 Task: Look for space in Stabroek, Belgium from 8th June, 2023 to 19th June, 2023 for 1 adult in price range Rs.5000 to Rs.12000. Place can be shared room with 1  bedroom having 1 bed and 1 bathroom. Property type can be hotel. Amenities needed are: heating, . Booking option can be shelf check-in. Required host language is English.
Action: Mouse moved to (432, 115)
Screenshot: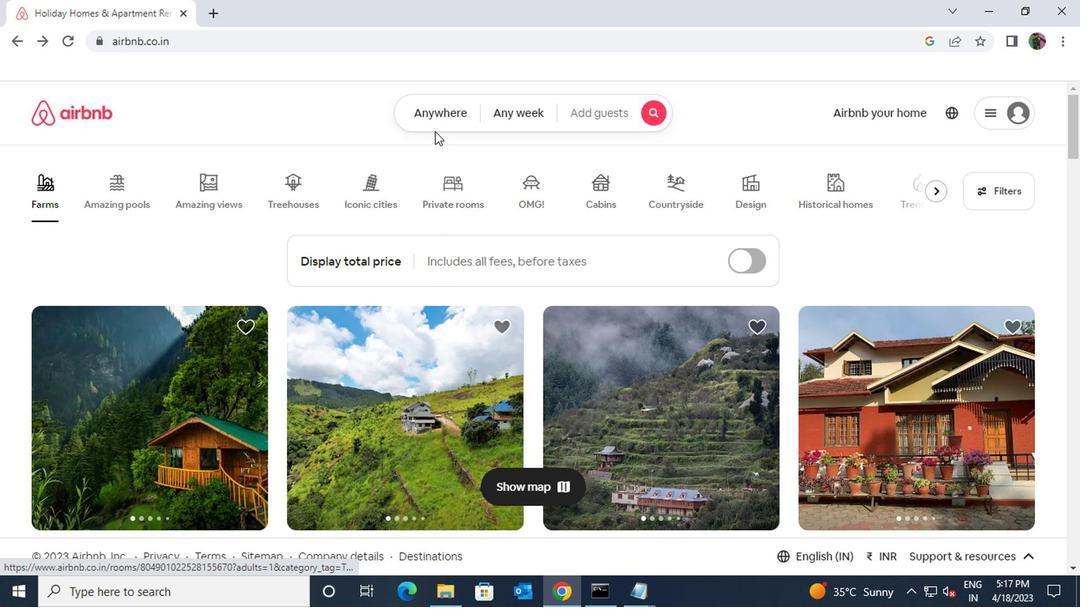 
Action: Mouse pressed left at (432, 115)
Screenshot: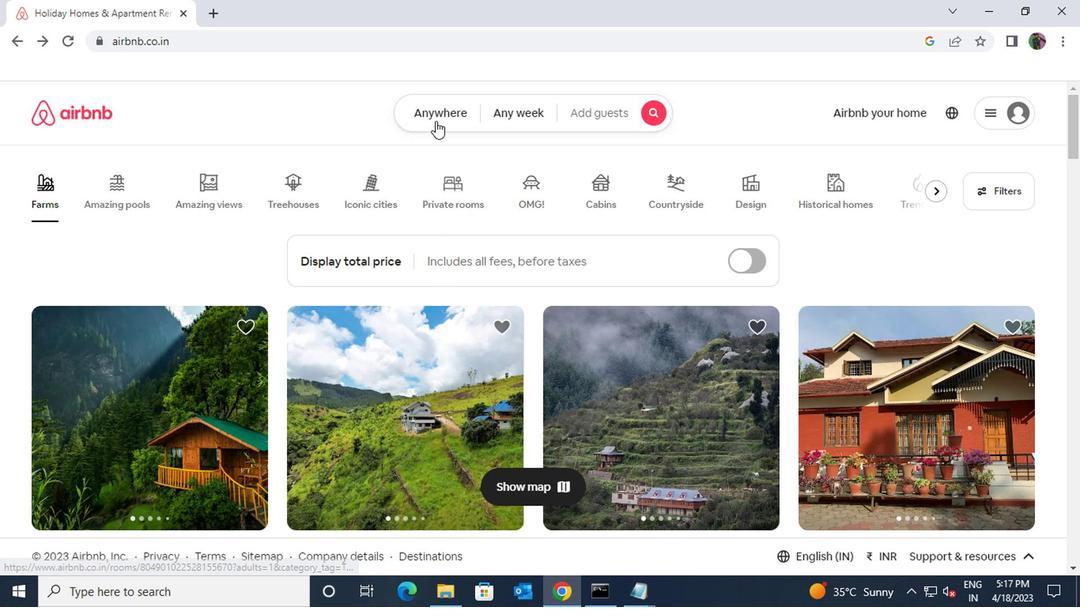 
Action: Mouse moved to (375, 171)
Screenshot: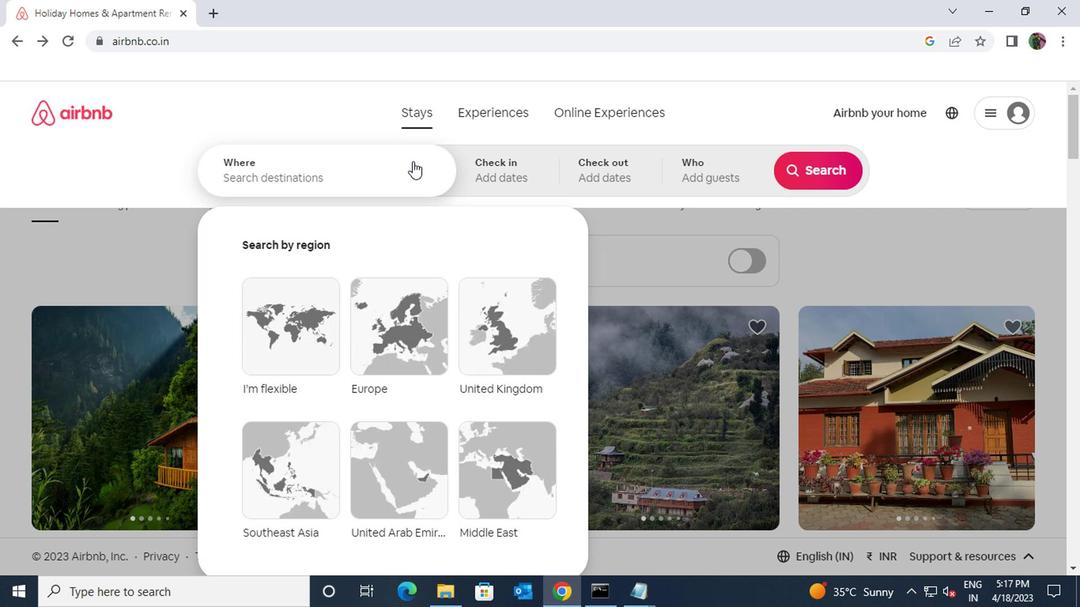 
Action: Mouse pressed left at (375, 171)
Screenshot: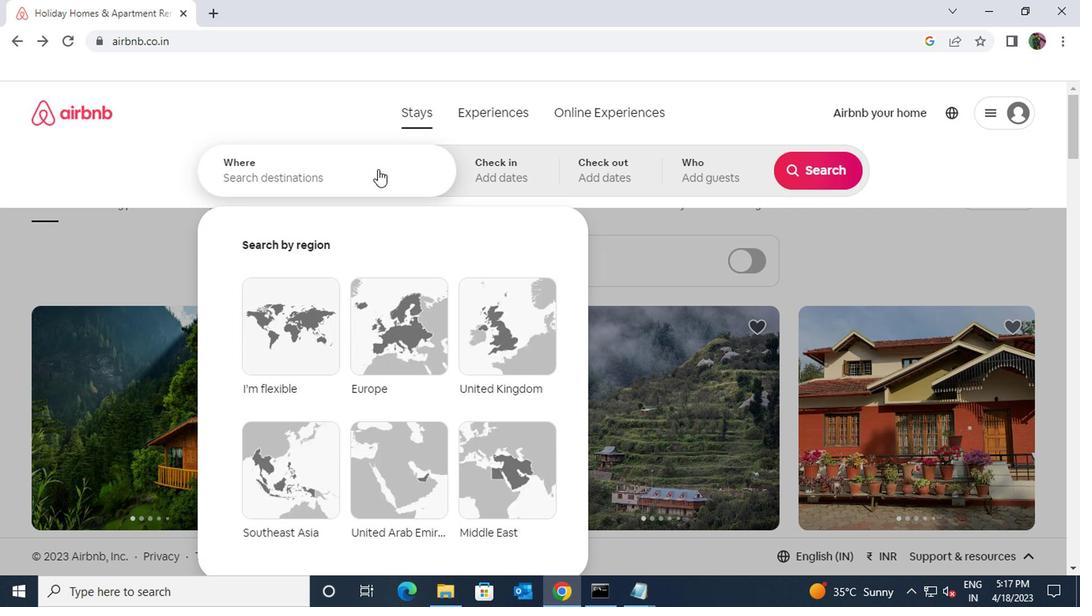 
Action: Key pressed starbroke<Key.space>bel
Screenshot: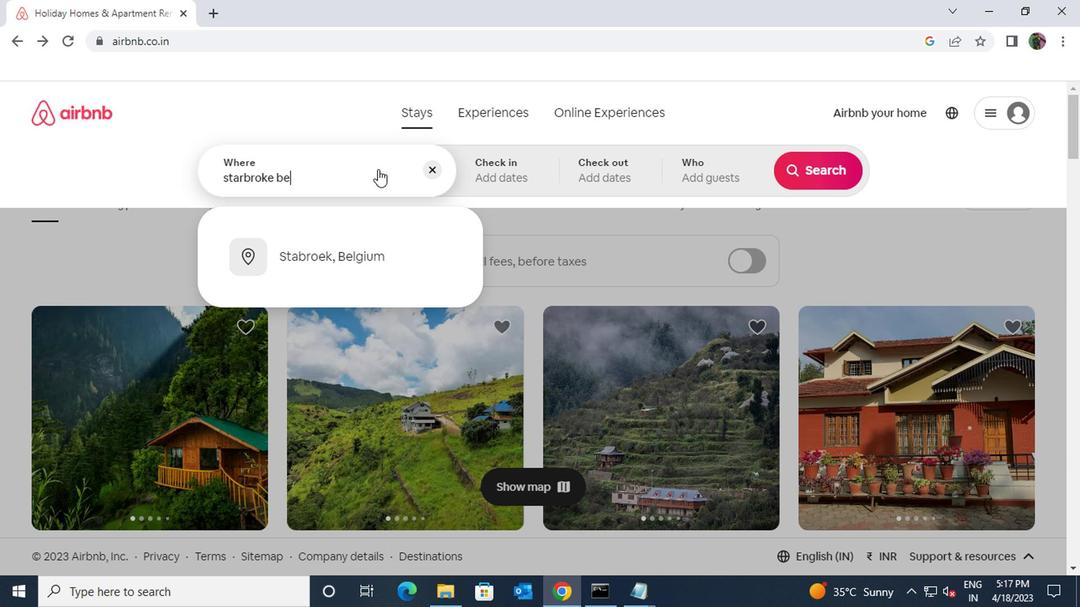 
Action: Mouse moved to (351, 249)
Screenshot: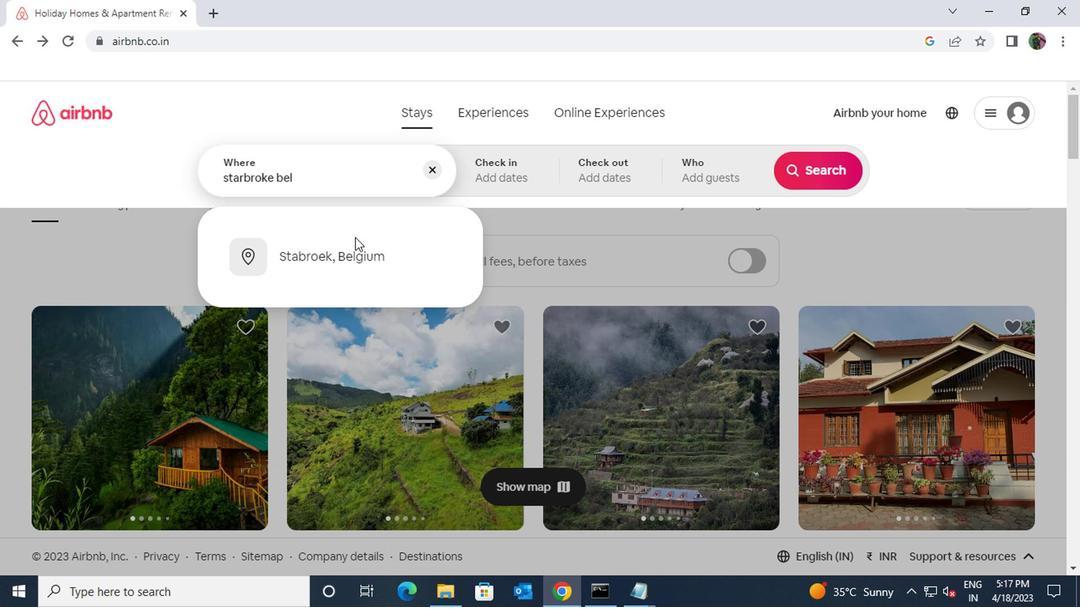 
Action: Mouse pressed left at (351, 249)
Screenshot: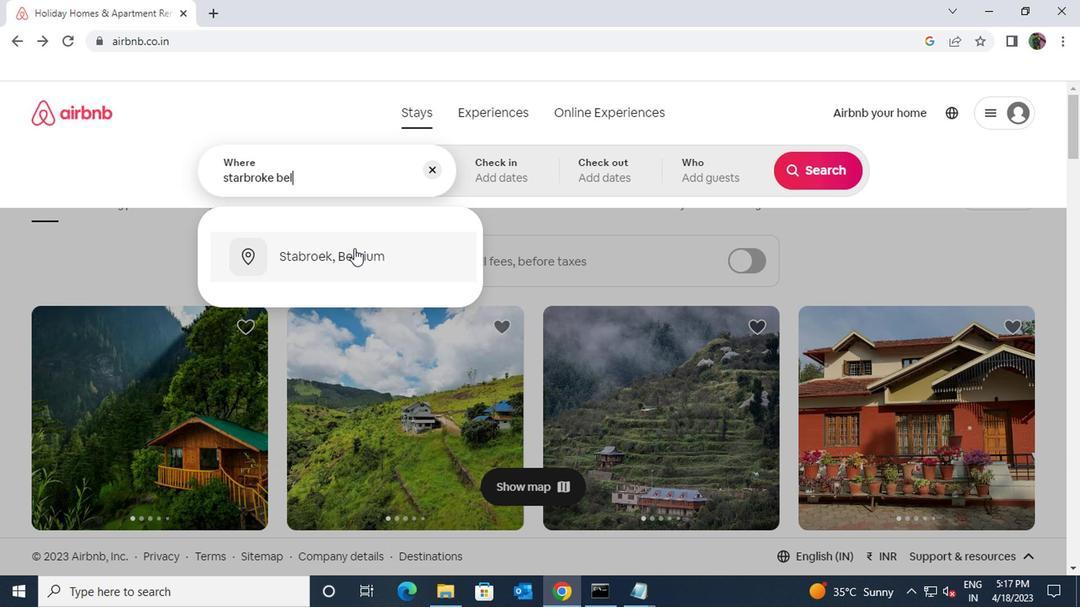 
Action: Mouse moved to (796, 298)
Screenshot: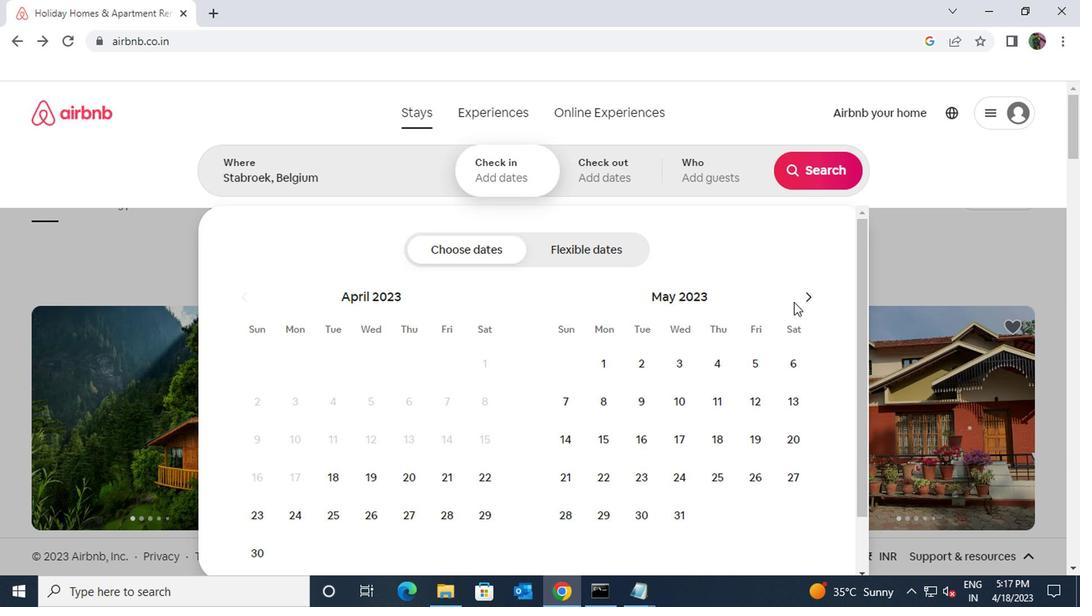 
Action: Mouse pressed left at (796, 298)
Screenshot: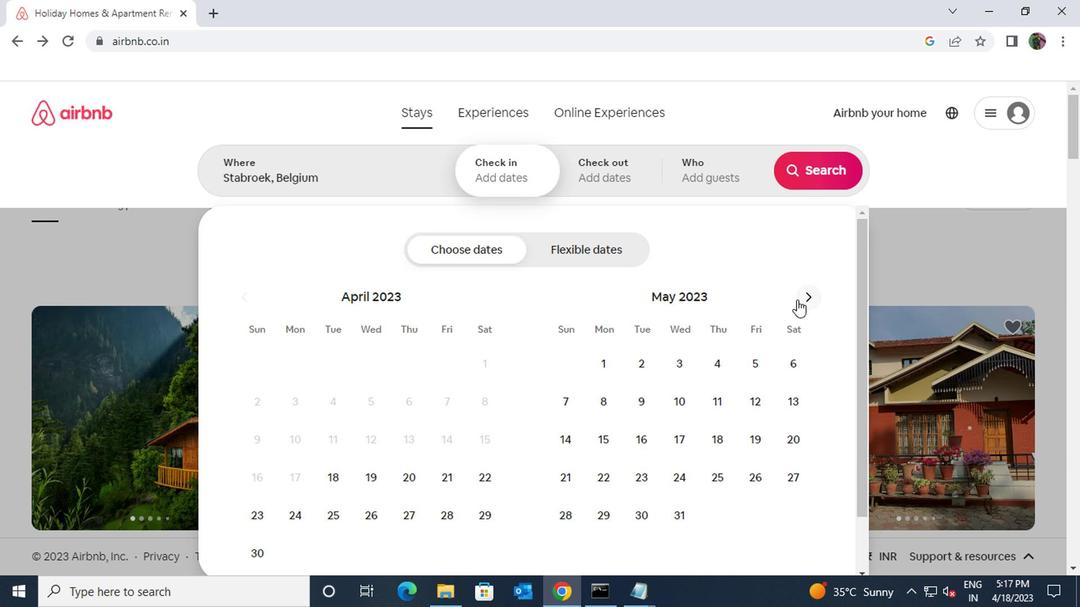 
Action: Mouse moved to (716, 391)
Screenshot: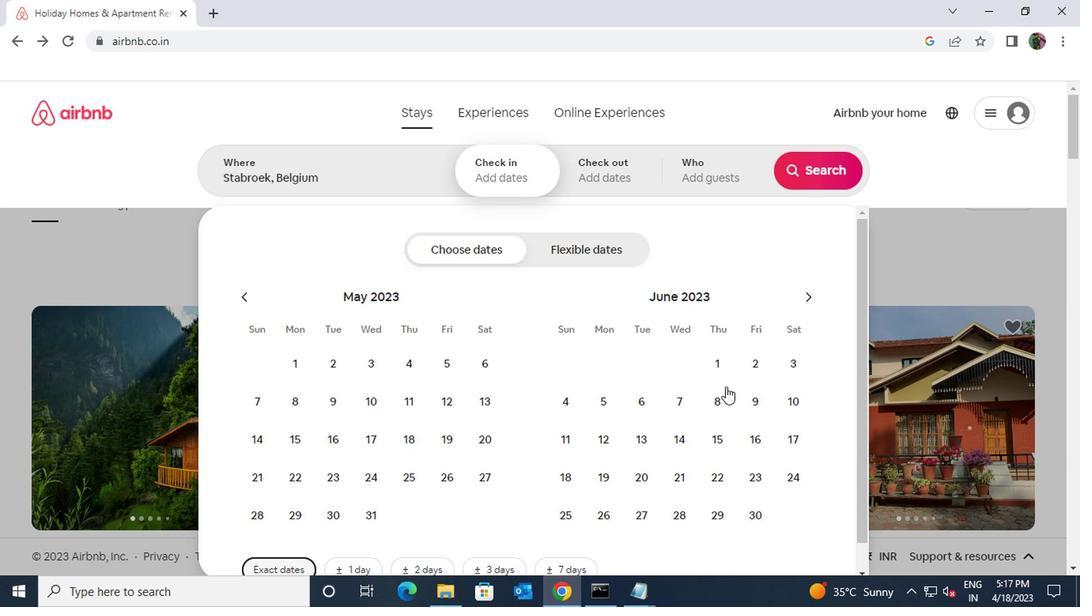 
Action: Mouse pressed left at (716, 391)
Screenshot: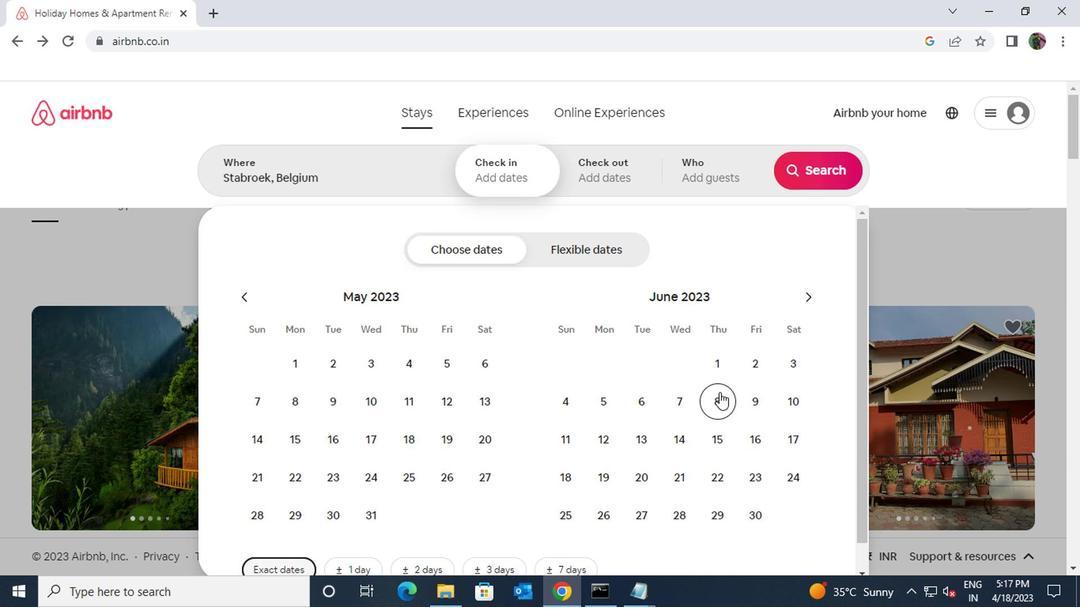 
Action: Mouse moved to (607, 464)
Screenshot: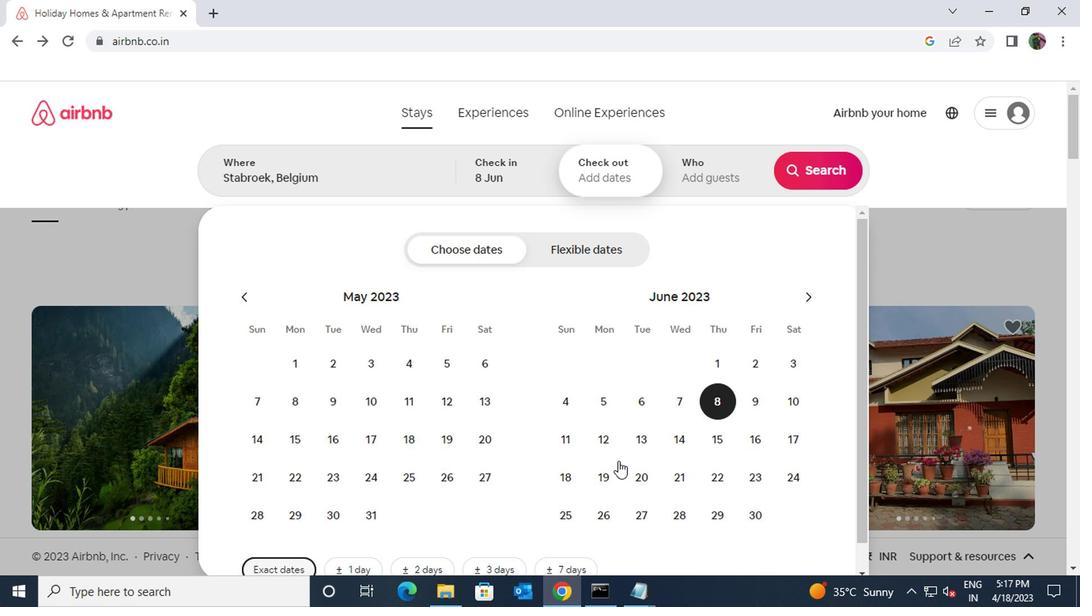 
Action: Mouse pressed left at (607, 464)
Screenshot: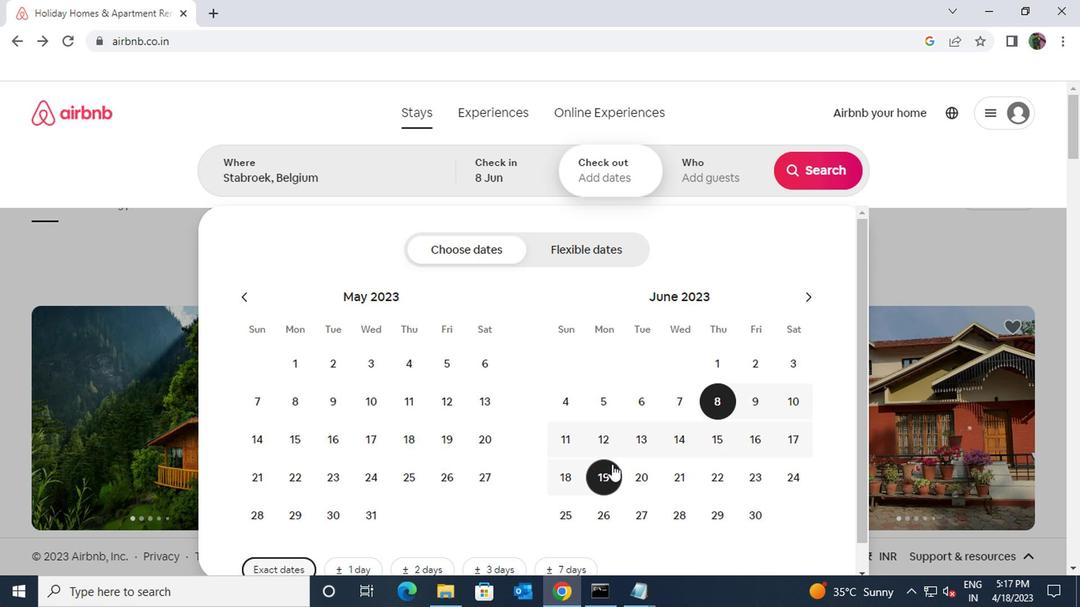 
Action: Mouse moved to (692, 168)
Screenshot: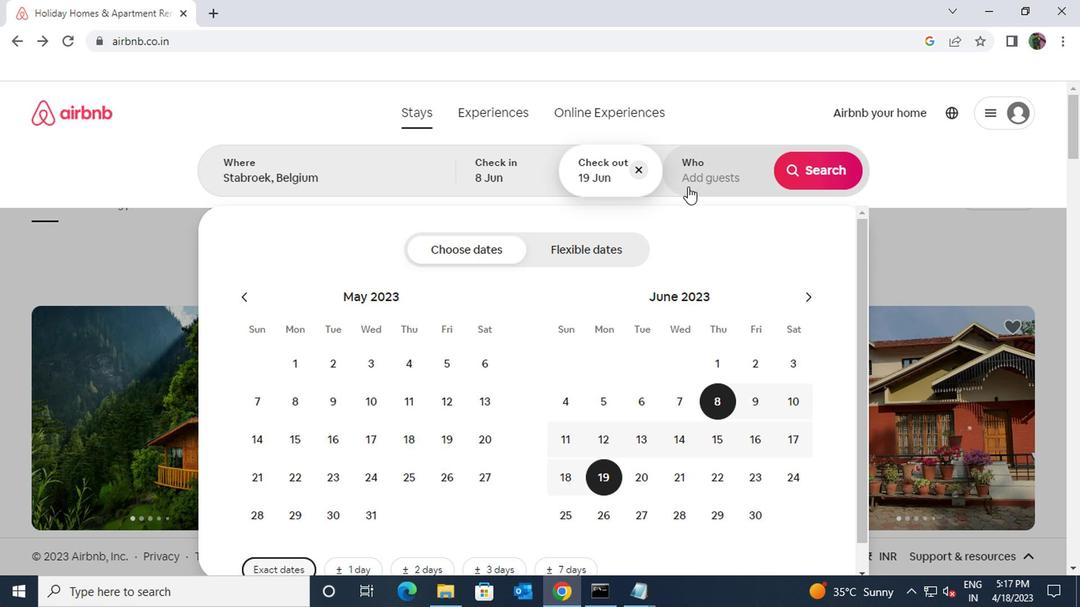 
Action: Mouse pressed left at (692, 168)
Screenshot: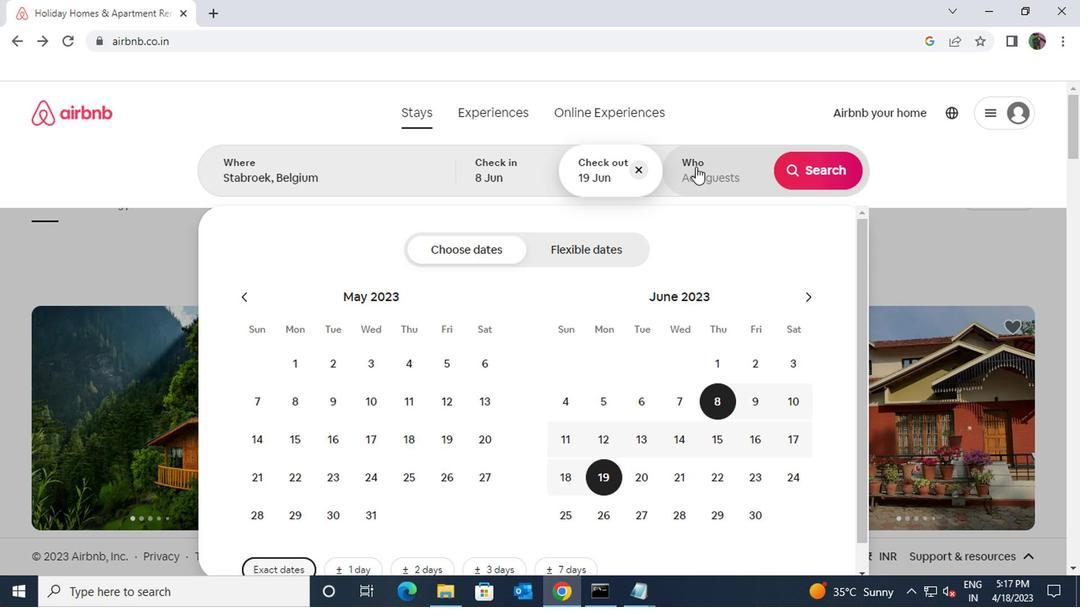 
Action: Mouse moved to (807, 255)
Screenshot: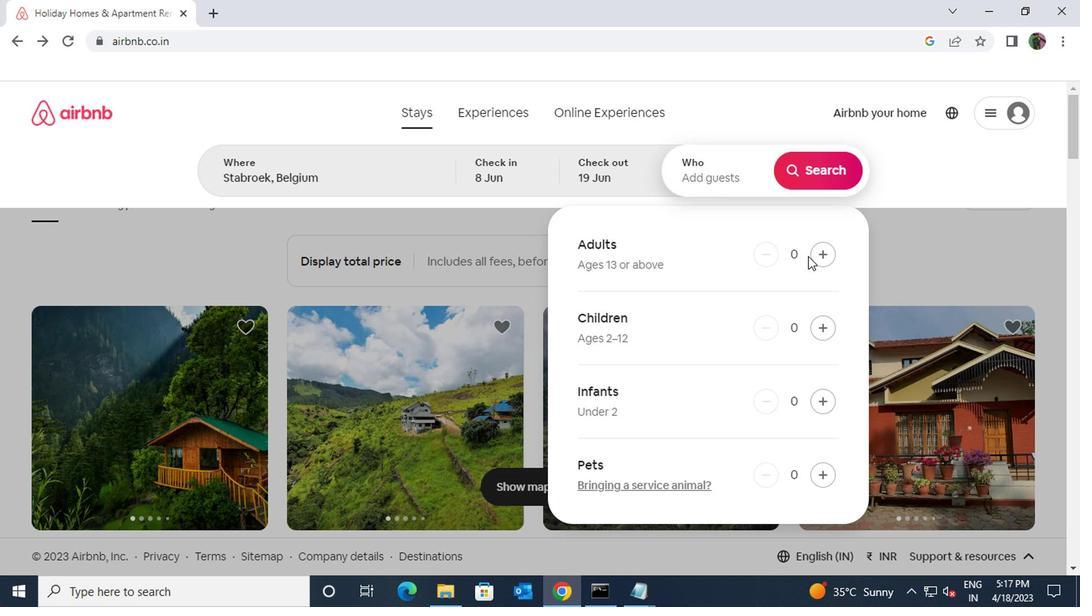 
Action: Mouse pressed left at (807, 255)
Screenshot: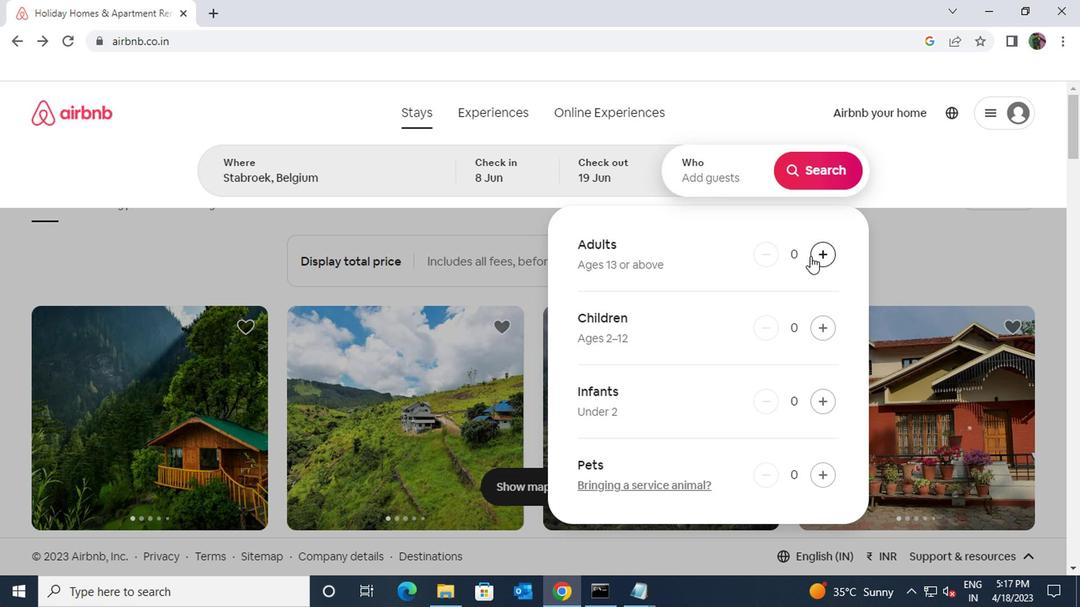 
Action: Mouse moved to (814, 172)
Screenshot: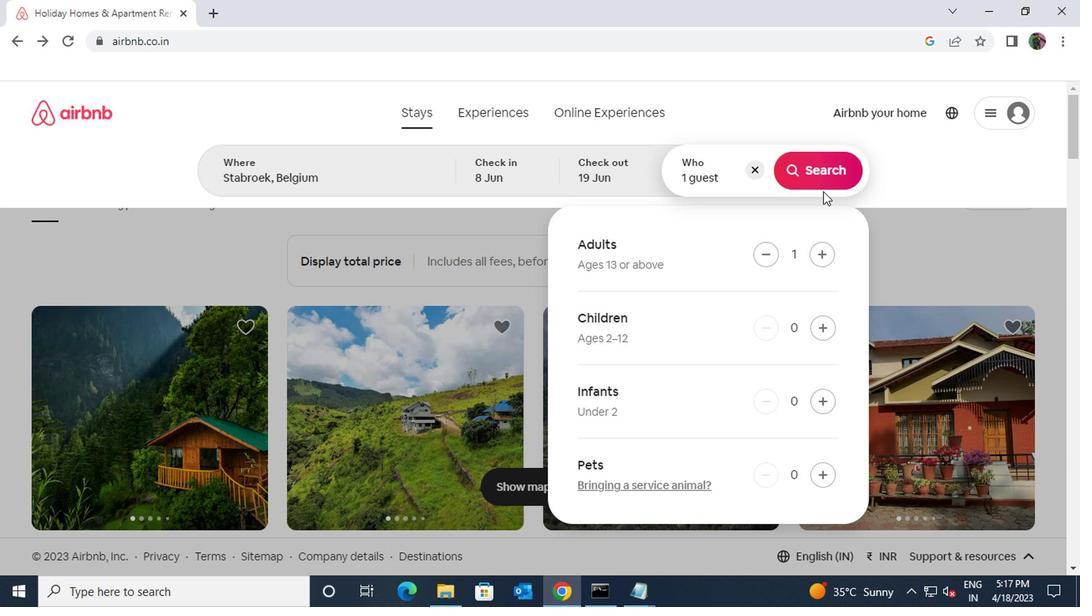 
Action: Mouse pressed left at (814, 172)
Screenshot: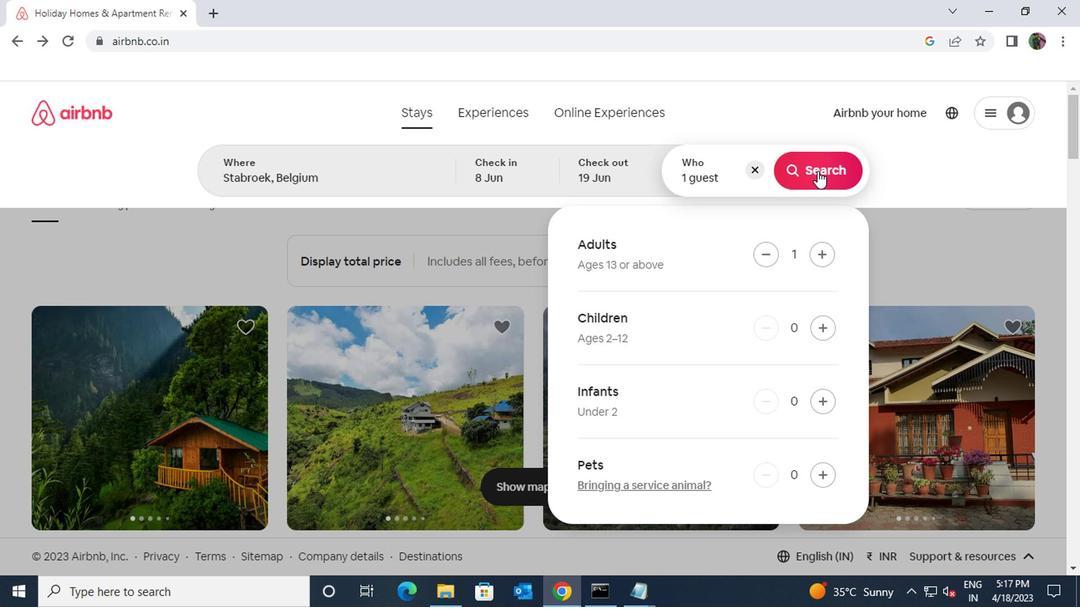 
Action: Mouse moved to (987, 175)
Screenshot: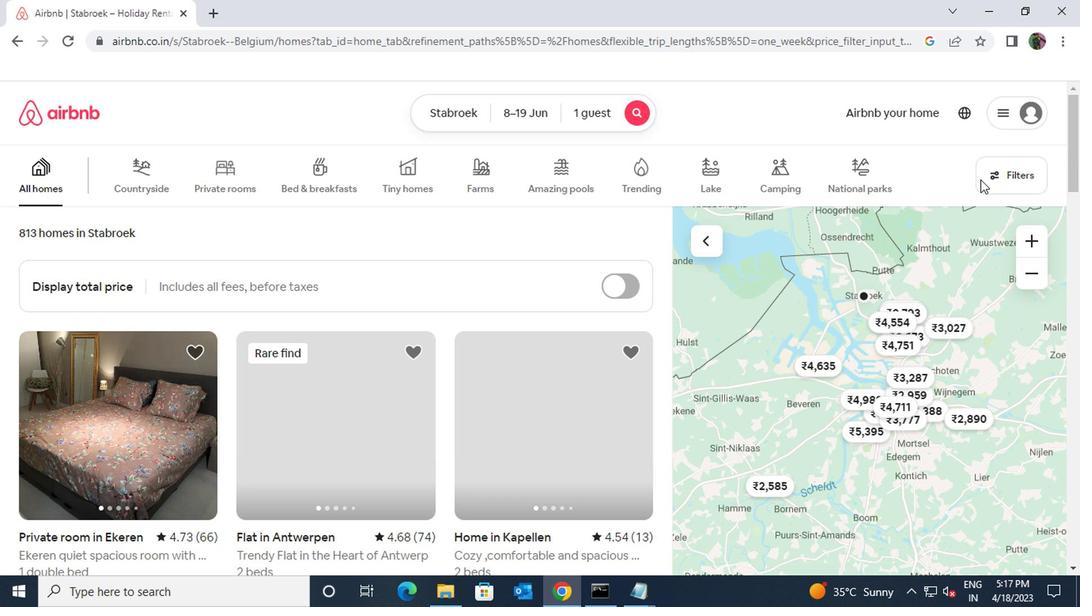 
Action: Mouse pressed left at (987, 175)
Screenshot: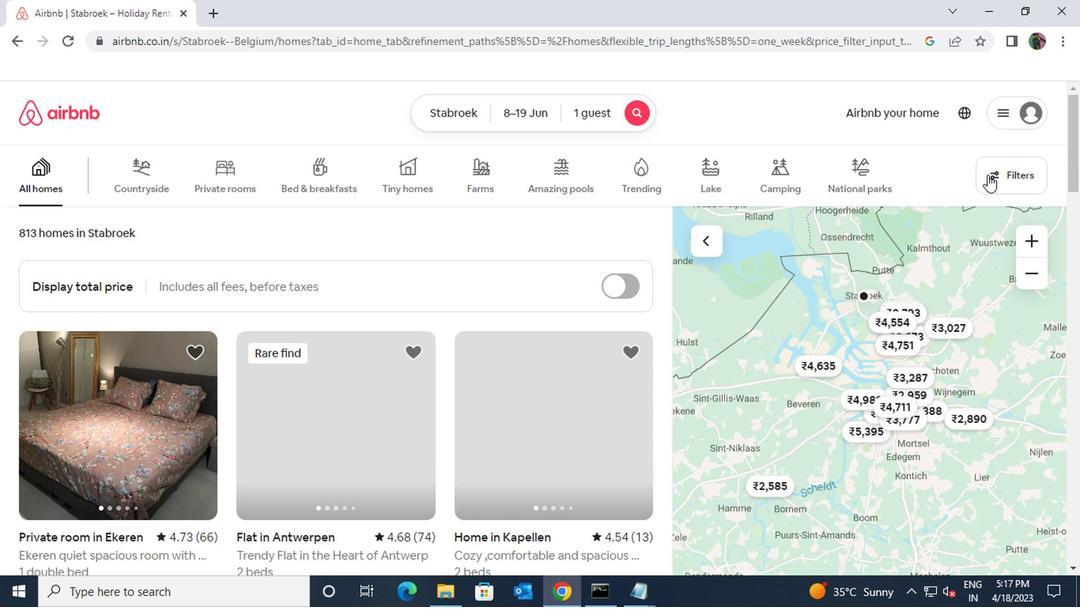 
Action: Mouse moved to (343, 371)
Screenshot: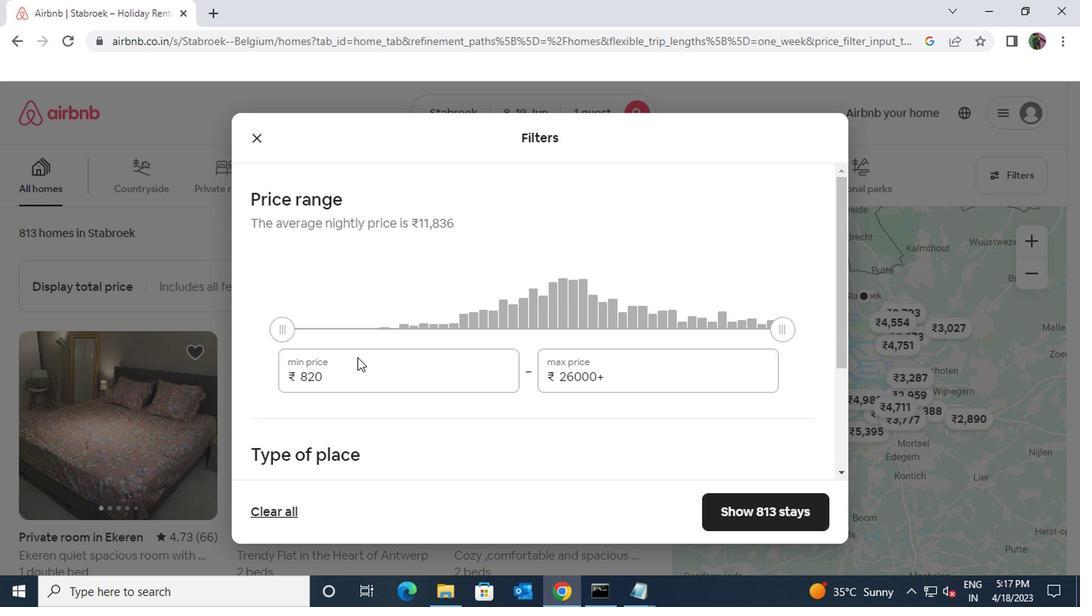 
Action: Mouse pressed left at (343, 371)
Screenshot: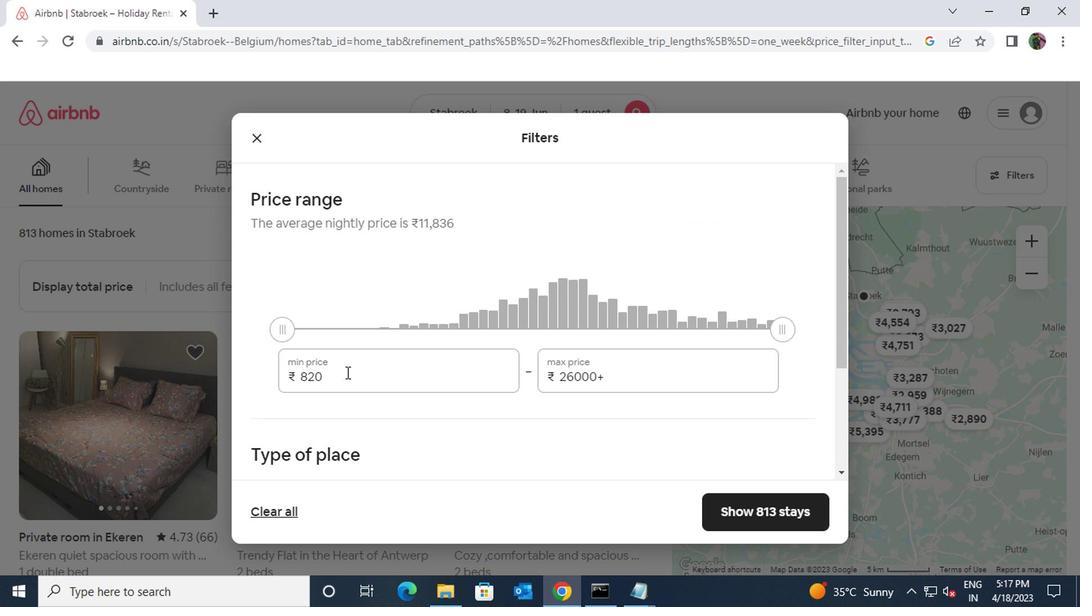 
Action: Mouse moved to (277, 379)
Screenshot: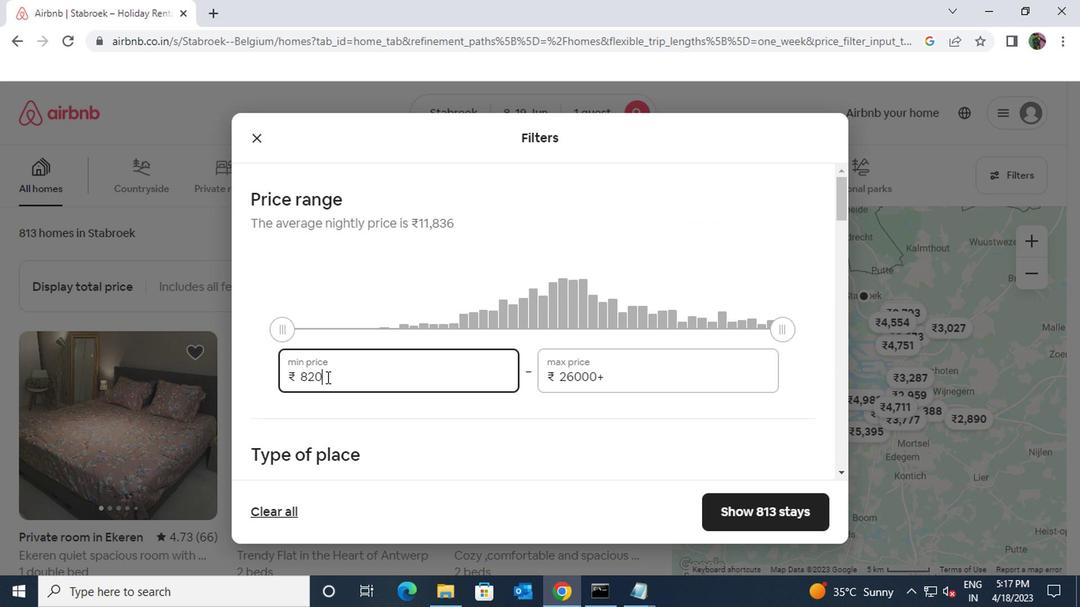 
Action: Key pressed 5000
Screenshot: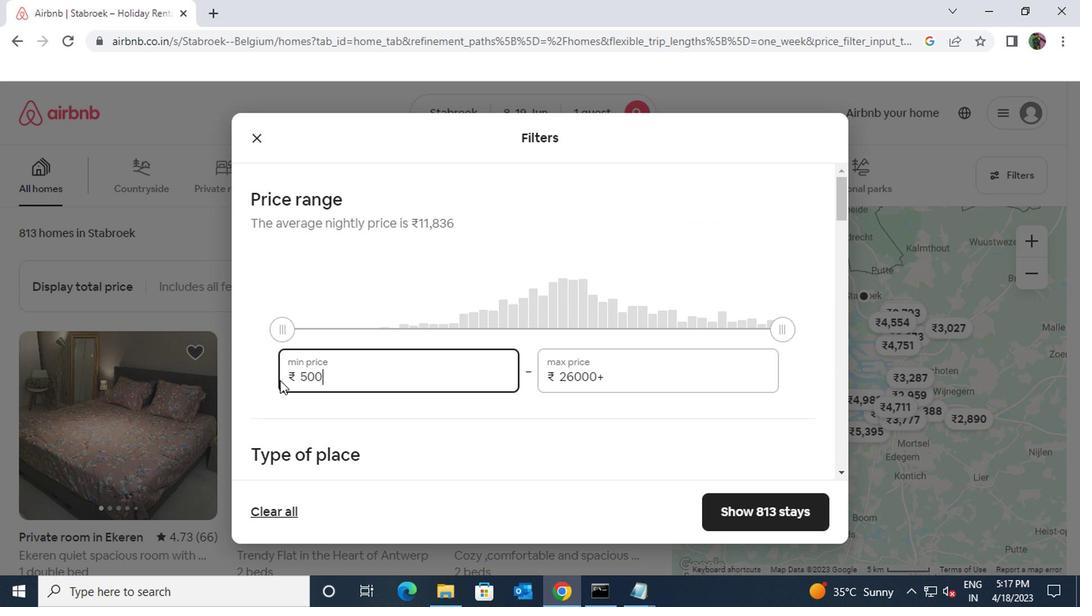 
Action: Mouse moved to (626, 374)
Screenshot: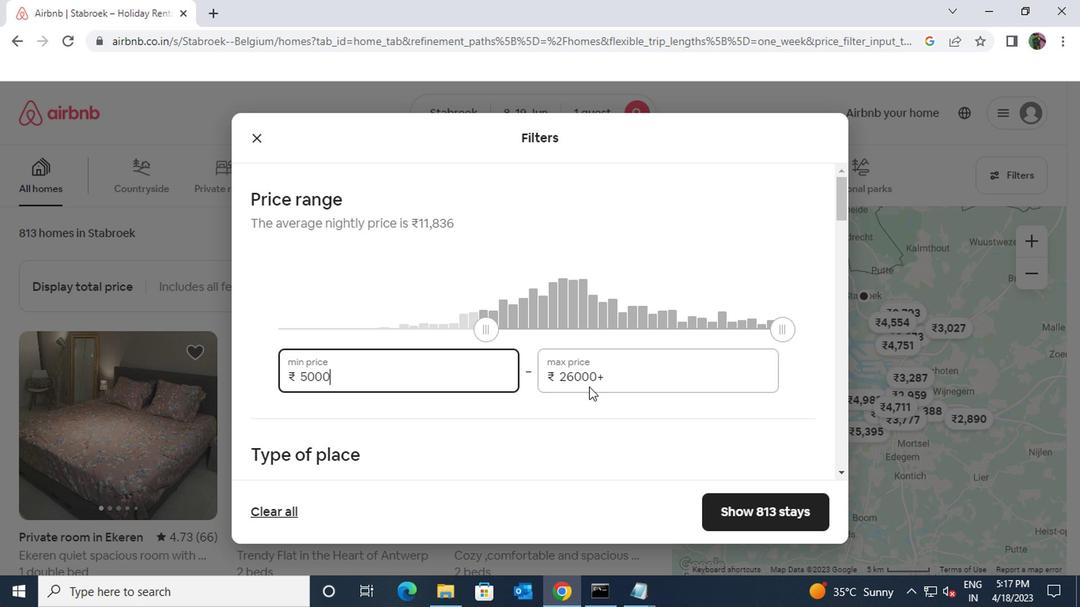 
Action: Mouse pressed left at (626, 374)
Screenshot: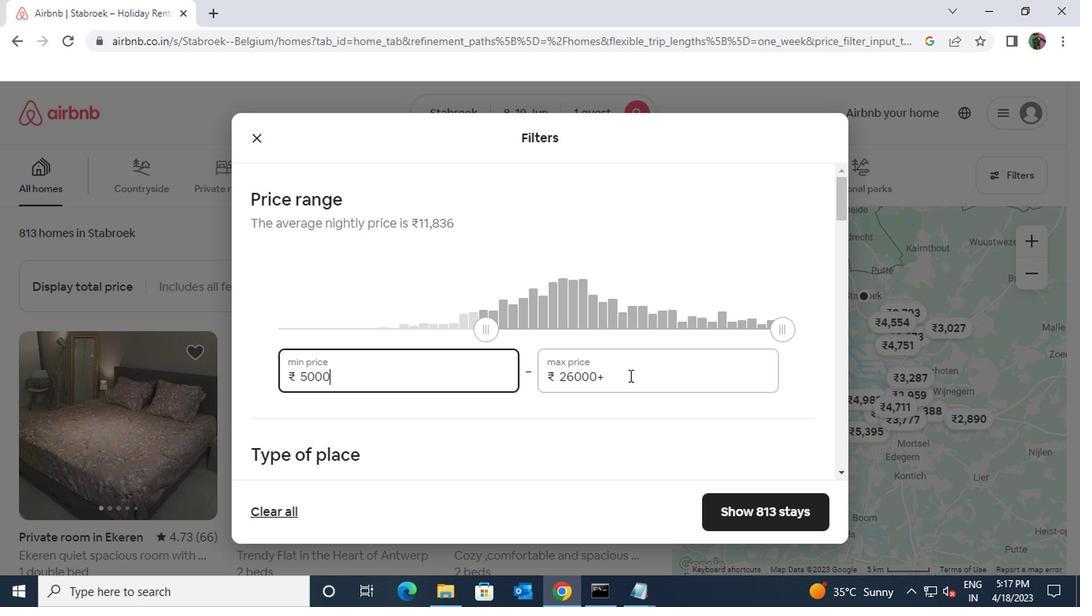 
Action: Mouse moved to (544, 375)
Screenshot: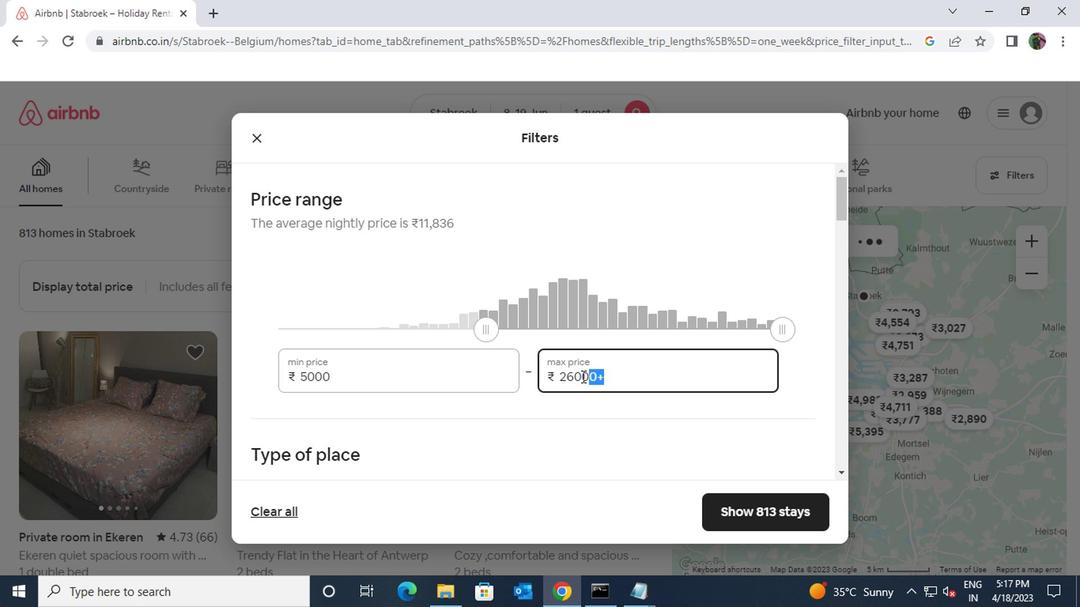 
Action: Key pressed 12000
Screenshot: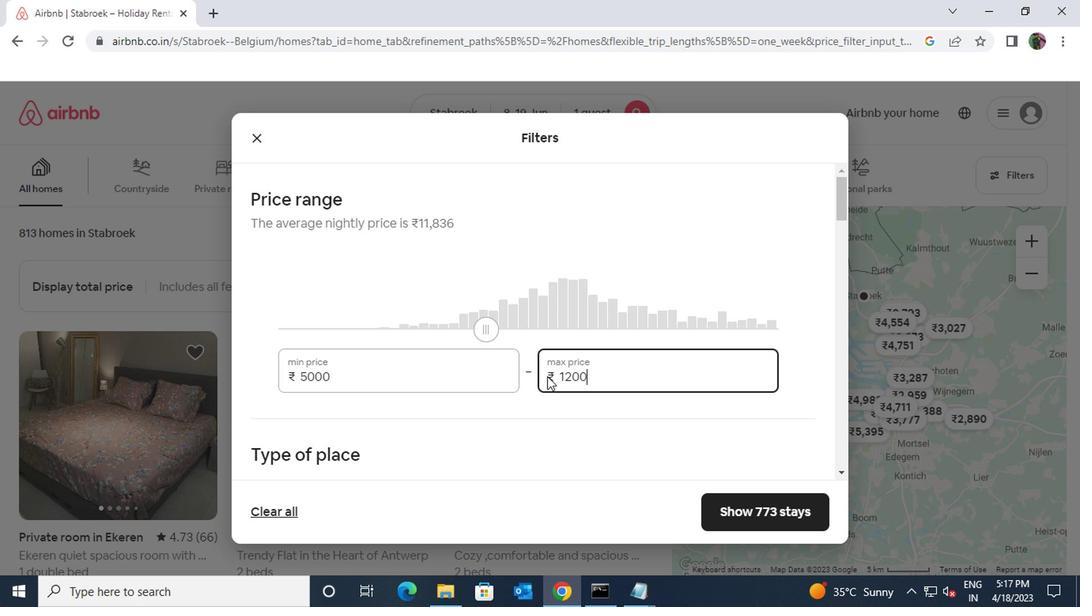 
Action: Mouse moved to (558, 383)
Screenshot: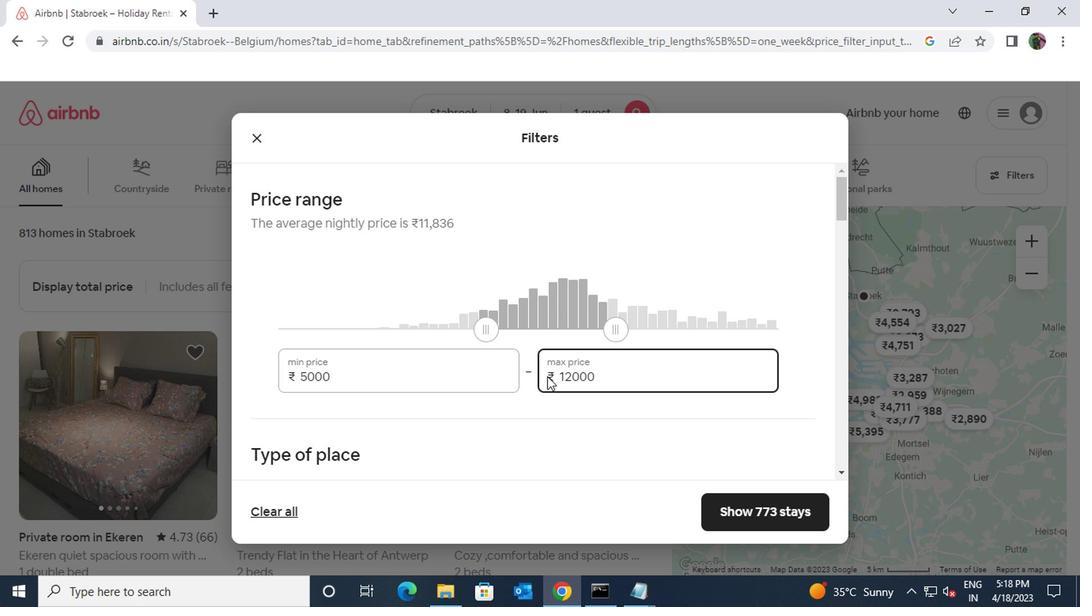 
Action: Mouse scrolled (558, 382) with delta (0, -1)
Screenshot: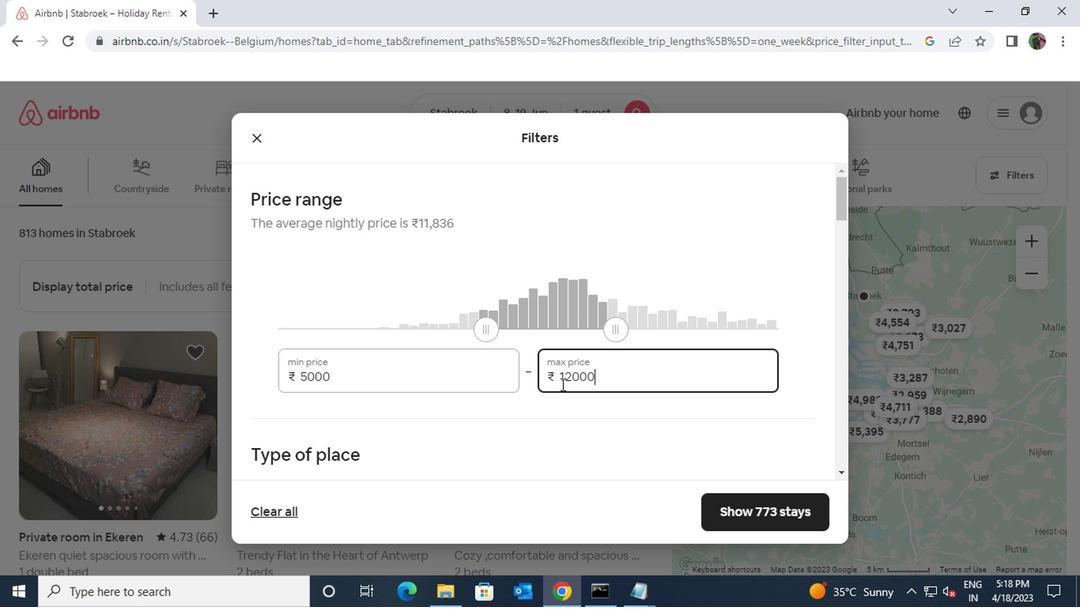 
Action: Mouse moved to (558, 385)
Screenshot: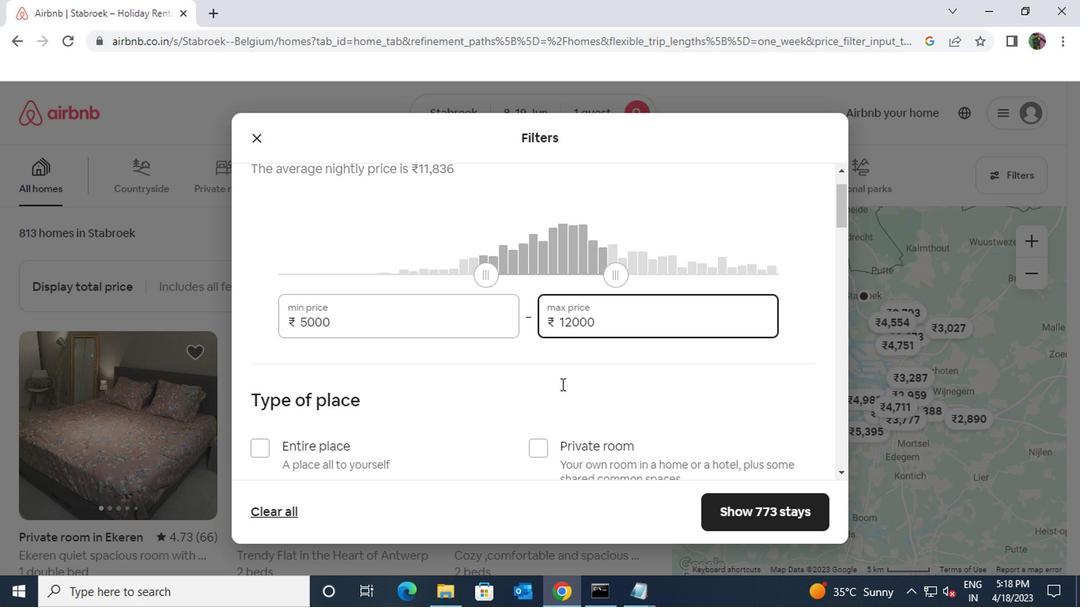 
Action: Mouse scrolled (558, 384) with delta (0, -1)
Screenshot: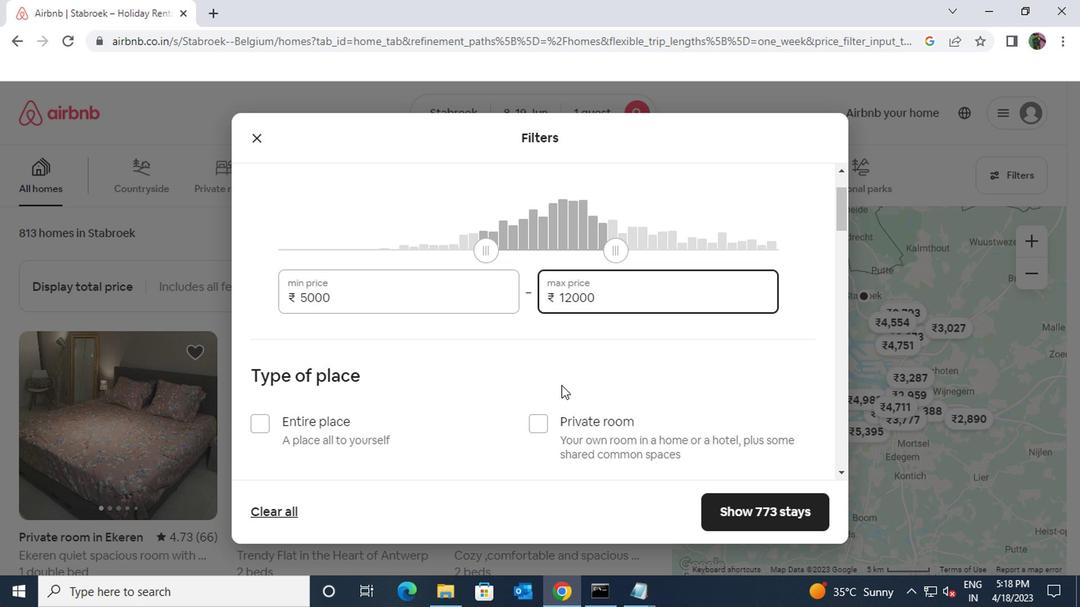 
Action: Mouse moved to (257, 409)
Screenshot: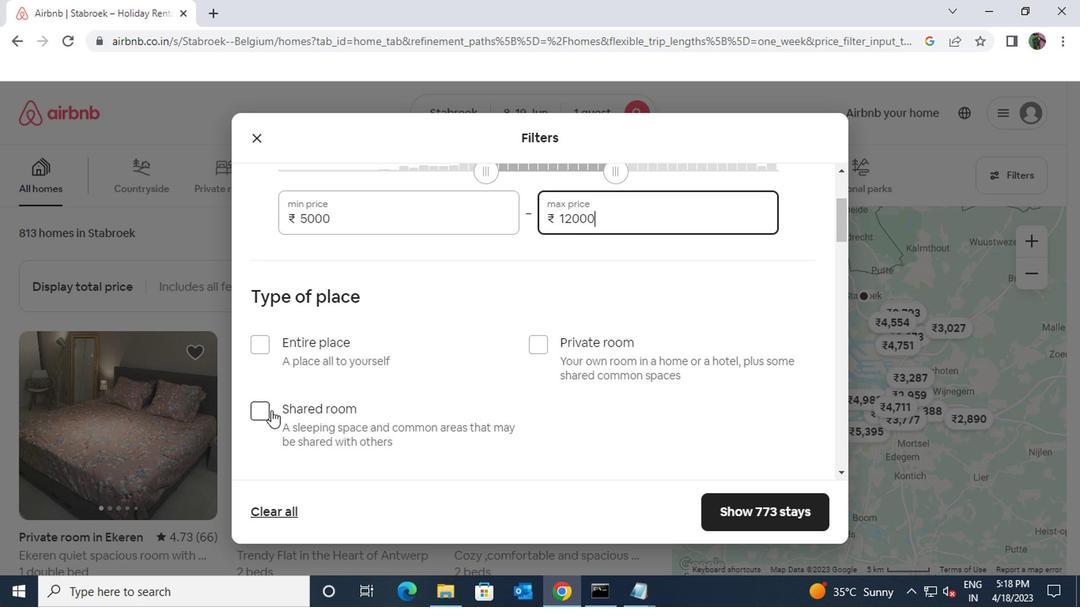 
Action: Mouse pressed left at (257, 409)
Screenshot: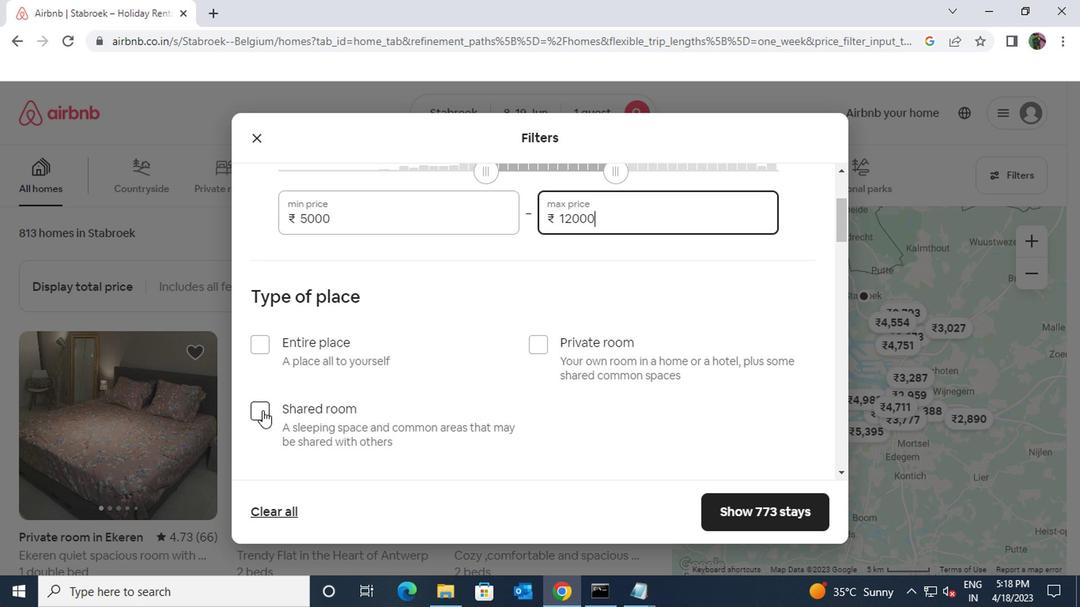 
Action: Mouse moved to (405, 409)
Screenshot: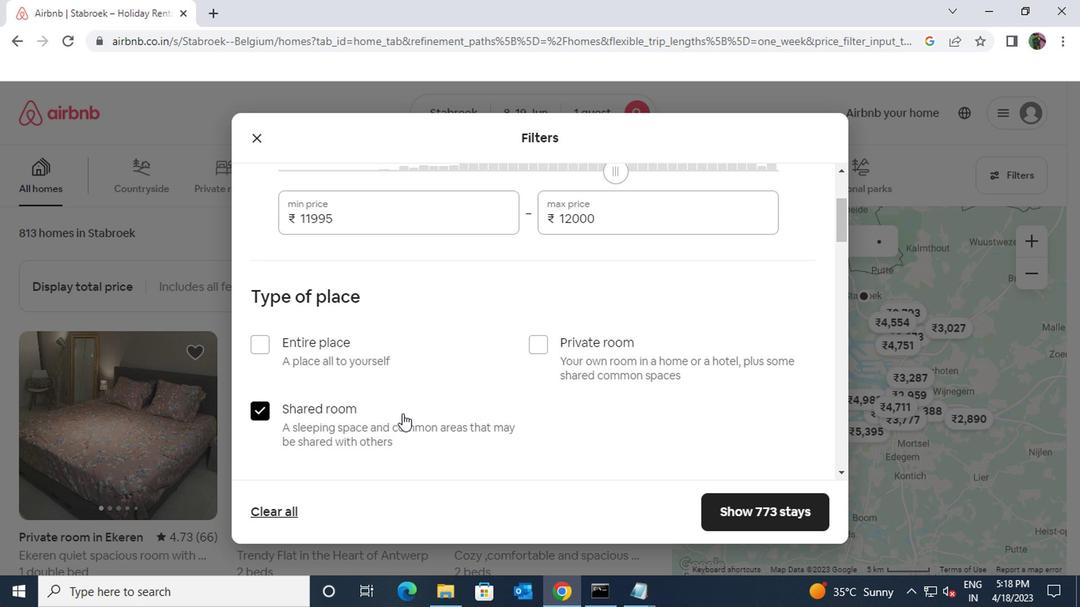 
Action: Mouse scrolled (405, 408) with delta (0, 0)
Screenshot: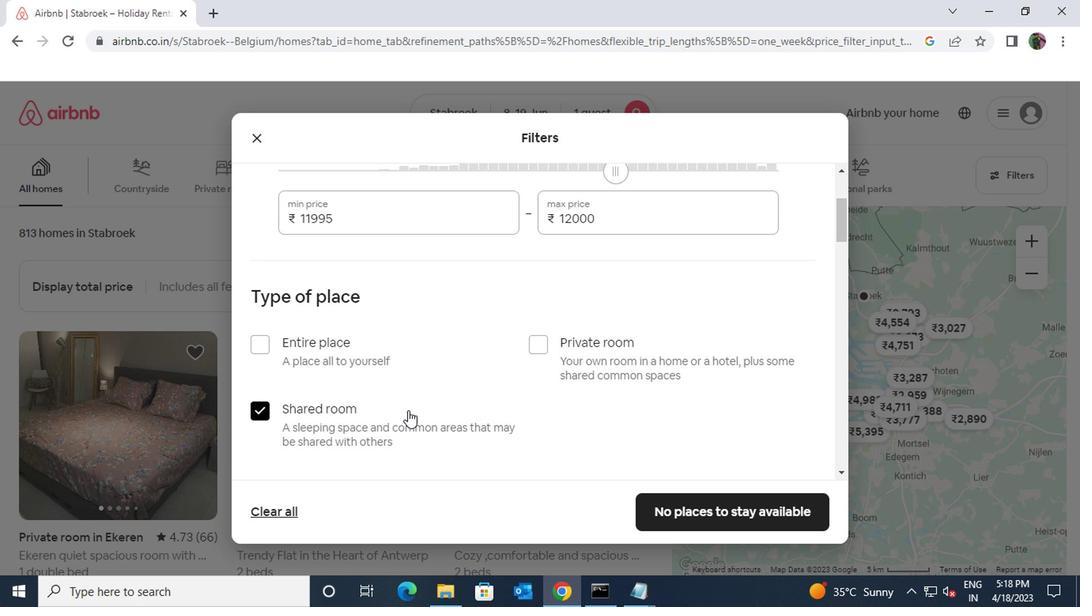 
Action: Mouse moved to (412, 400)
Screenshot: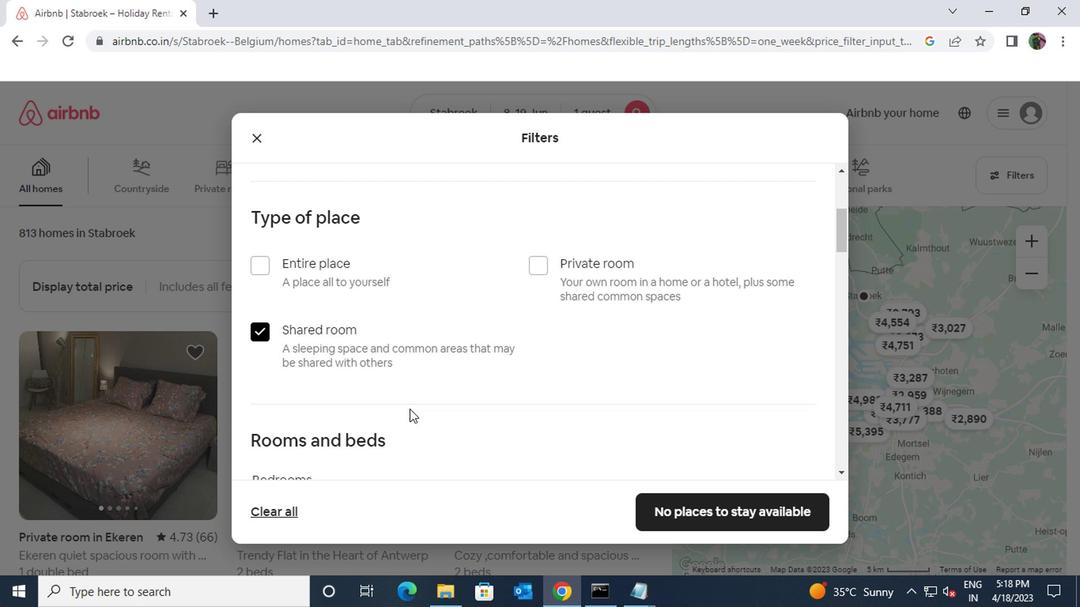 
Action: Mouse scrolled (412, 400) with delta (0, 0)
Screenshot: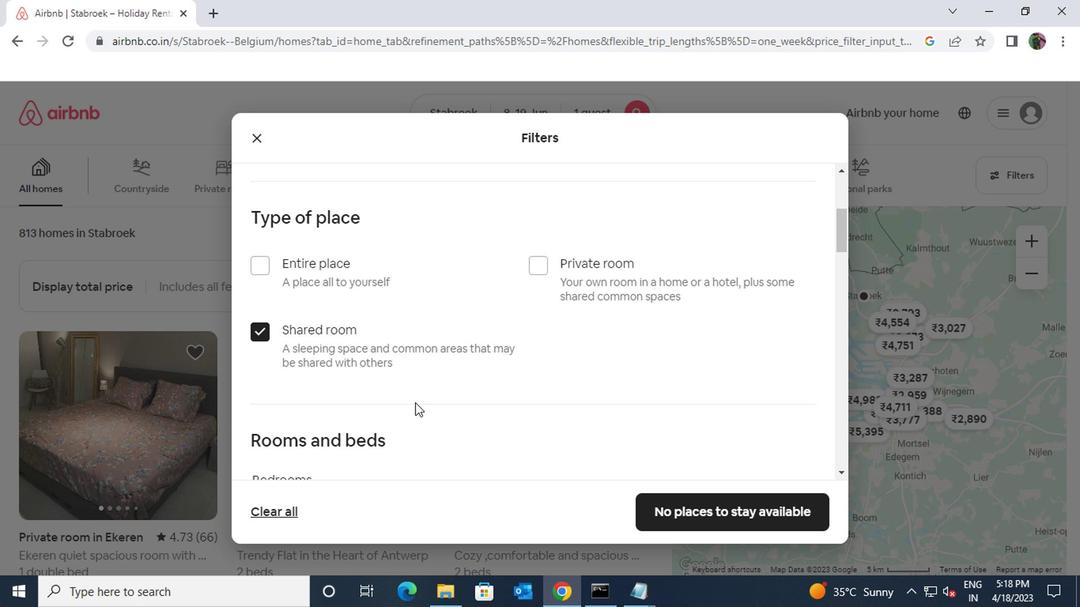 
Action: Mouse scrolled (412, 400) with delta (0, 0)
Screenshot: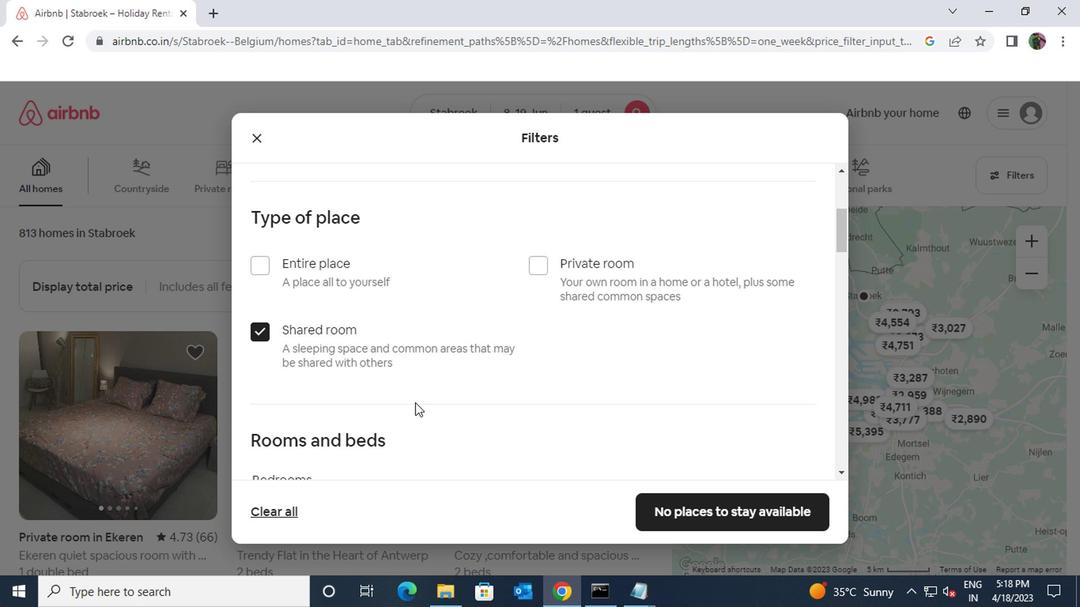 
Action: Mouse moved to (340, 365)
Screenshot: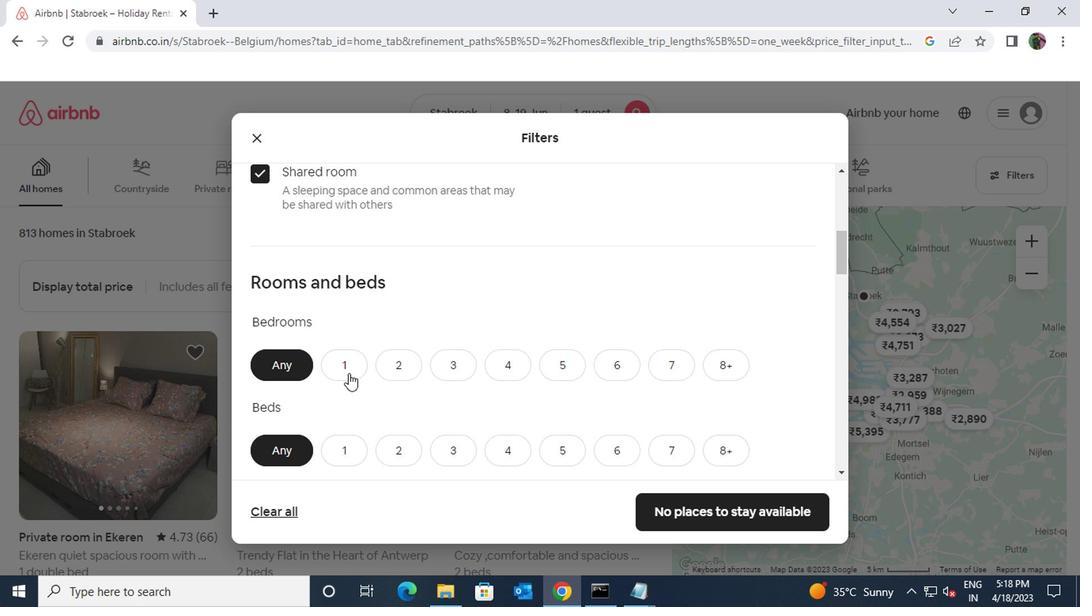 
Action: Mouse pressed left at (340, 365)
Screenshot: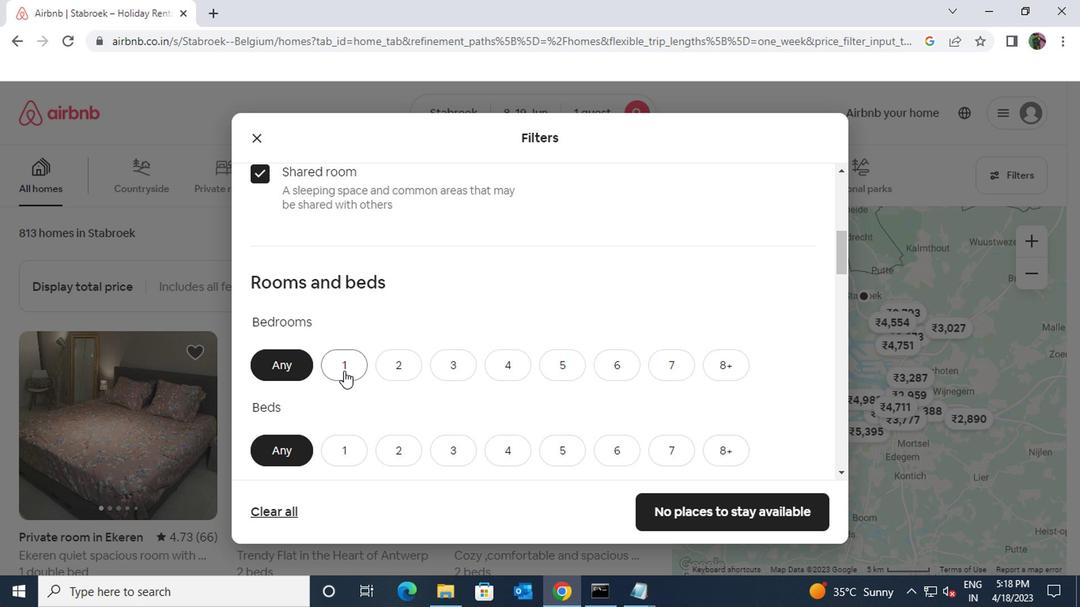
Action: Mouse scrolled (340, 364) with delta (0, -1)
Screenshot: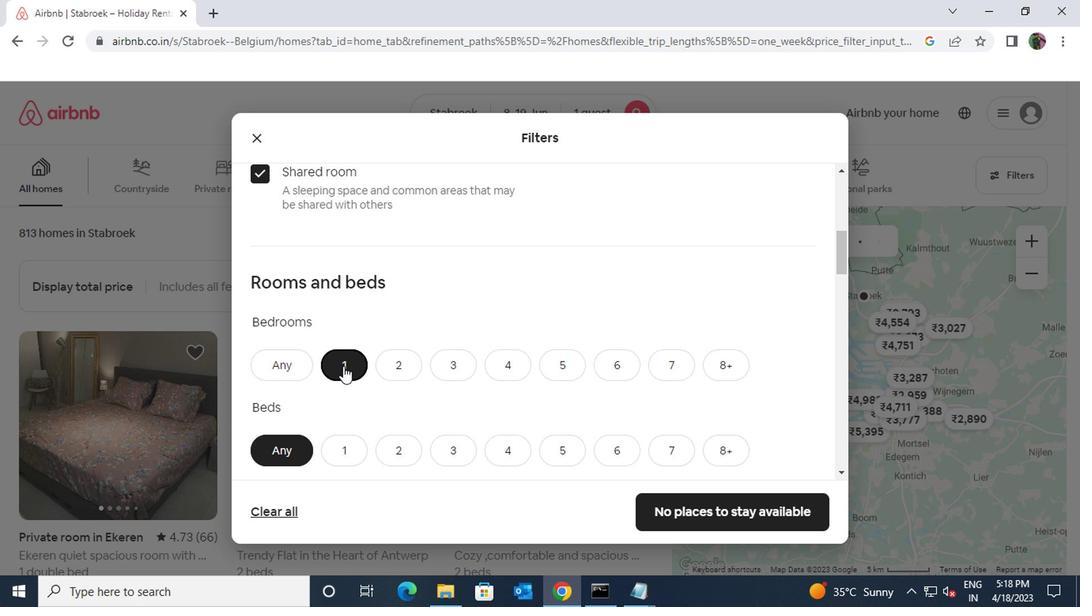 
Action: Mouse moved to (339, 365)
Screenshot: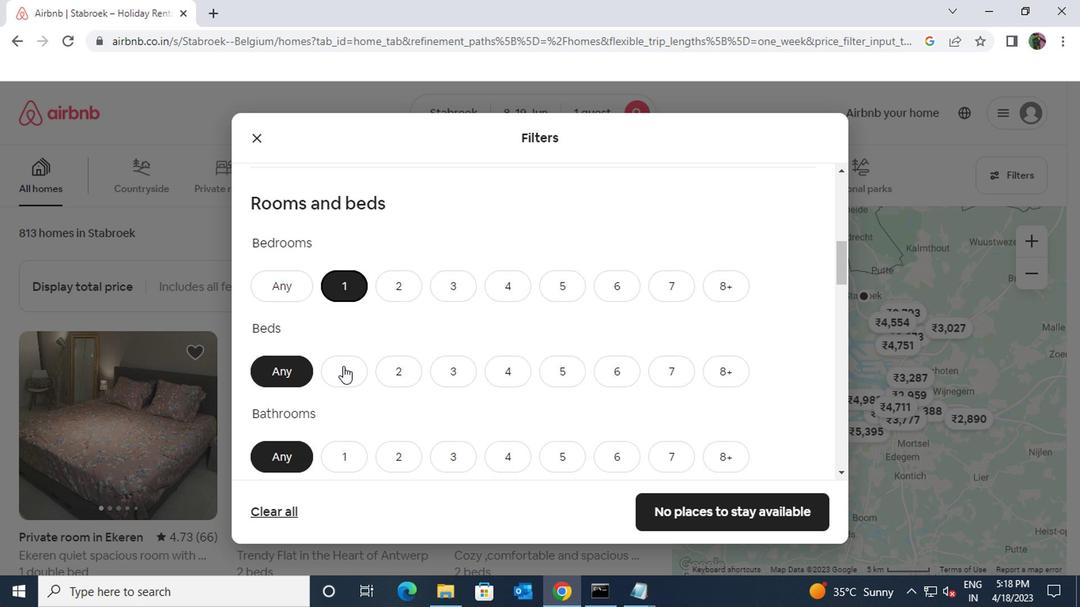 
Action: Mouse pressed left at (339, 365)
Screenshot: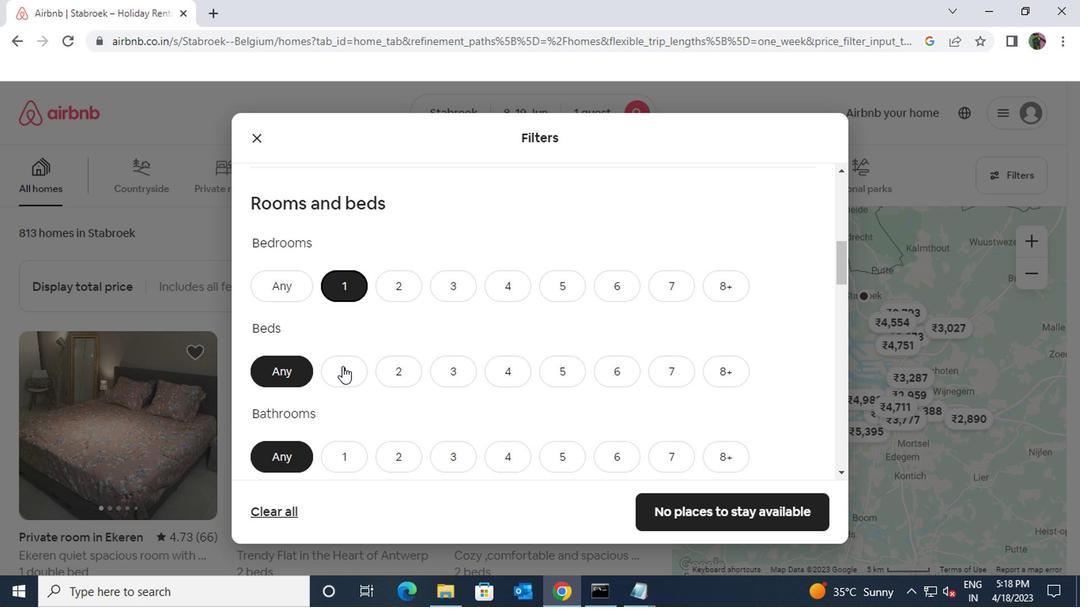 
Action: Mouse moved to (343, 454)
Screenshot: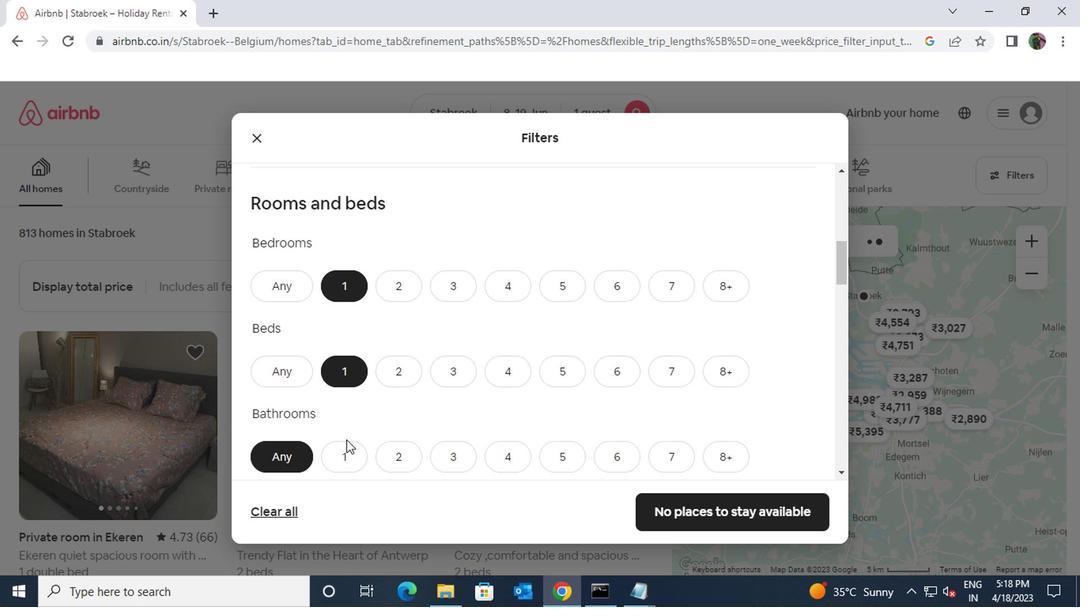 
Action: Mouse pressed left at (343, 454)
Screenshot: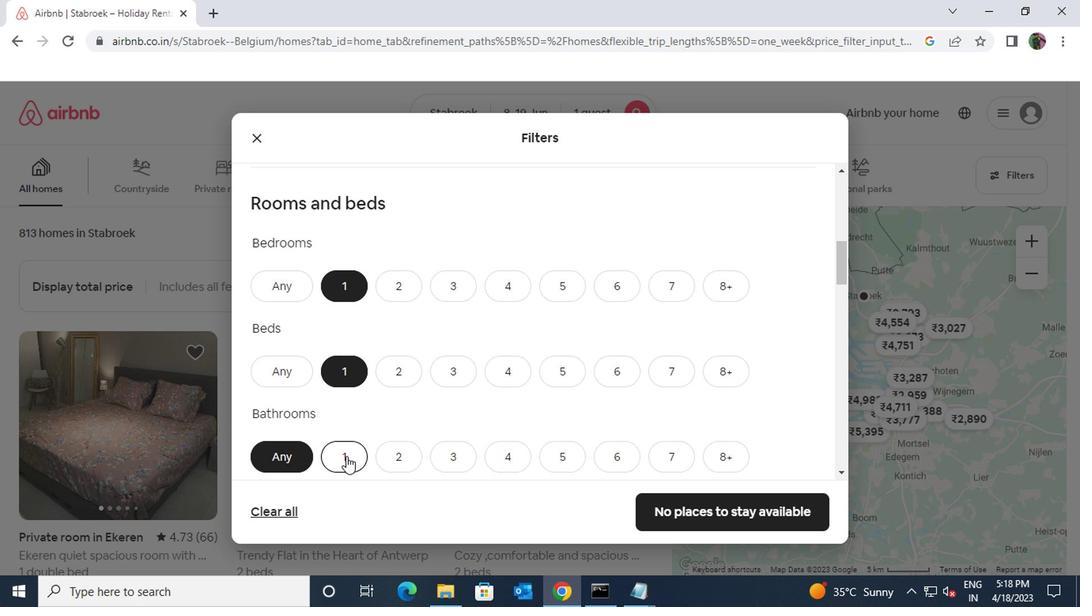 
Action: Mouse scrolled (343, 454) with delta (0, 0)
Screenshot: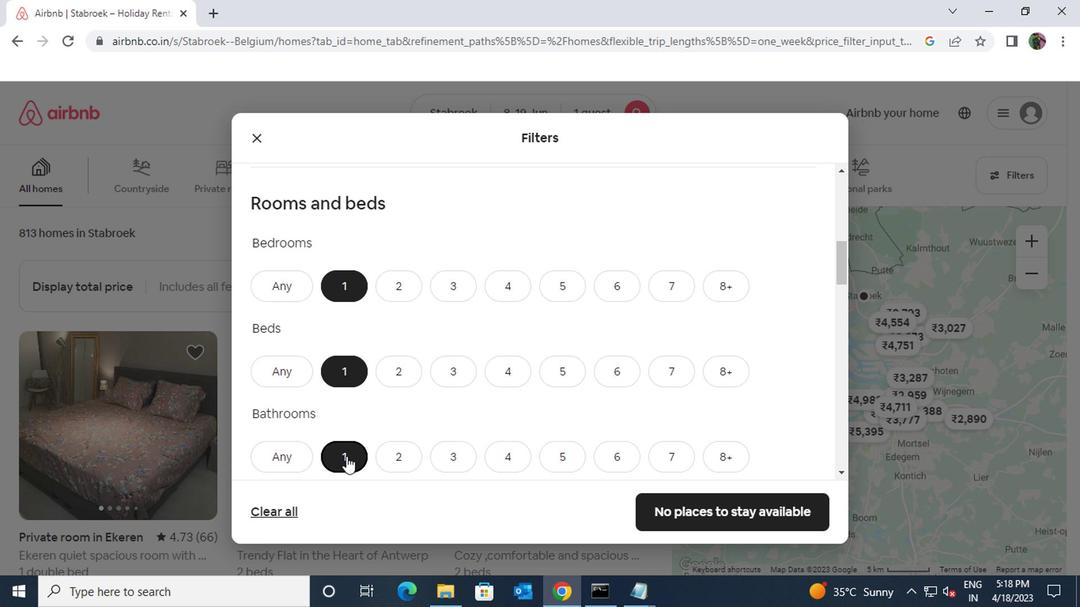 
Action: Mouse scrolled (343, 454) with delta (0, 0)
Screenshot: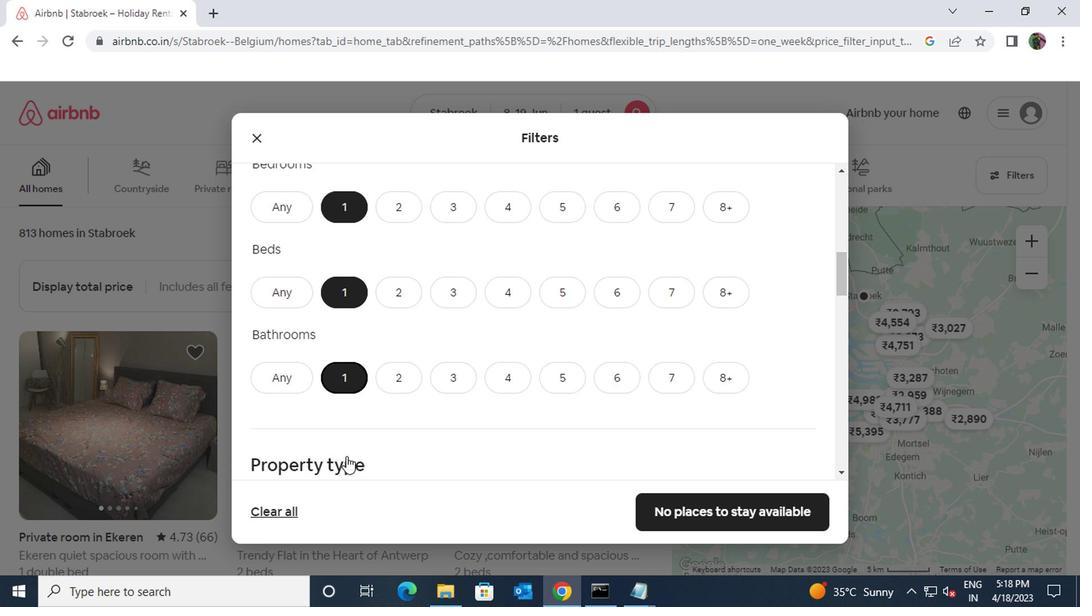
Action: Mouse moved to (695, 428)
Screenshot: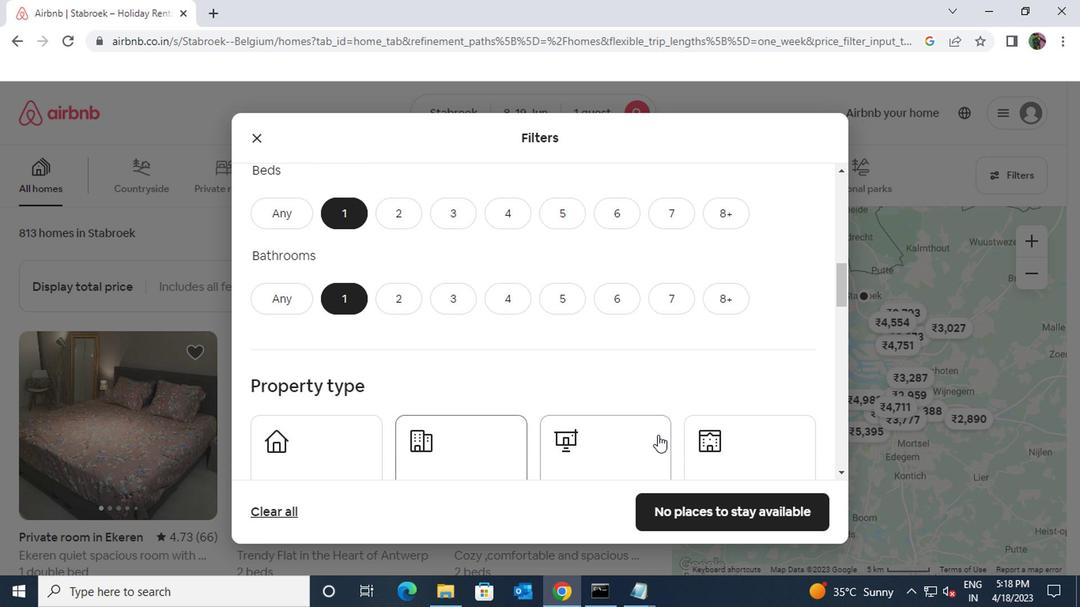 
Action: Mouse pressed left at (695, 428)
Screenshot: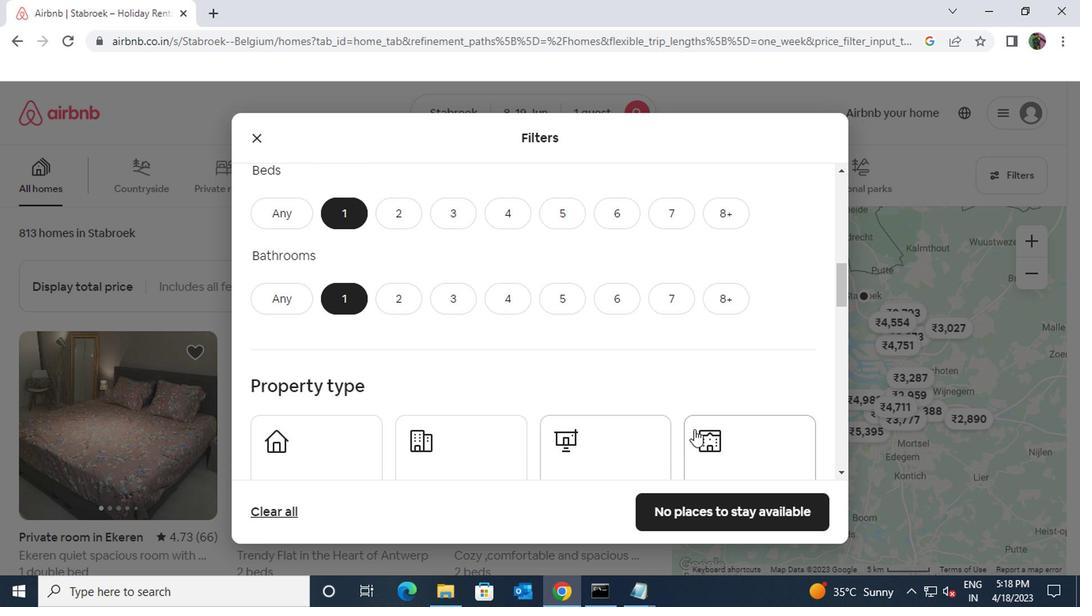 
Action: Mouse scrolled (695, 427) with delta (0, -1)
Screenshot: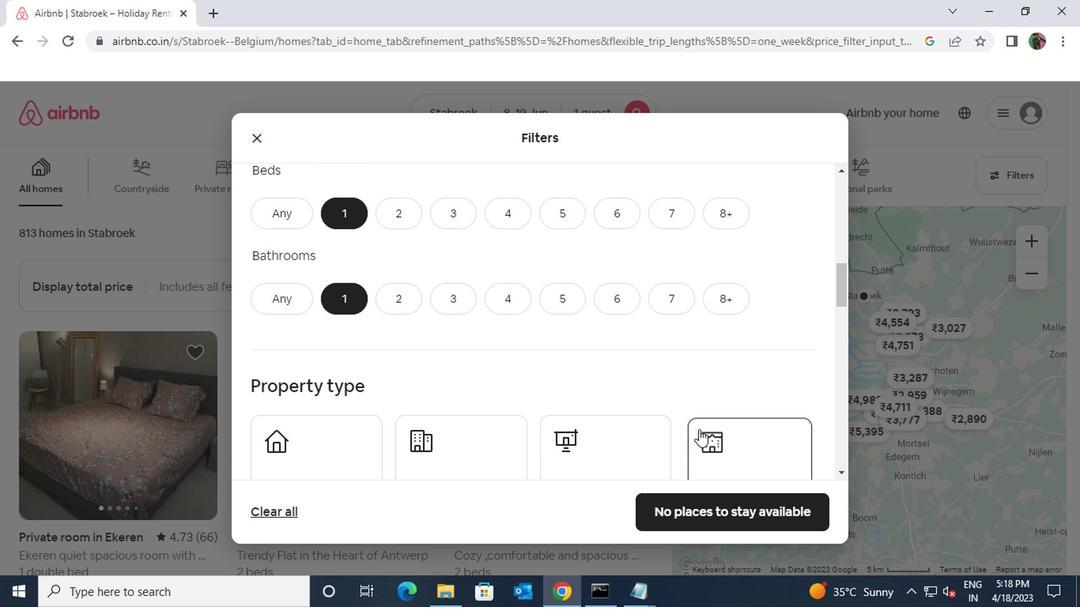
Action: Mouse scrolled (695, 427) with delta (0, -1)
Screenshot: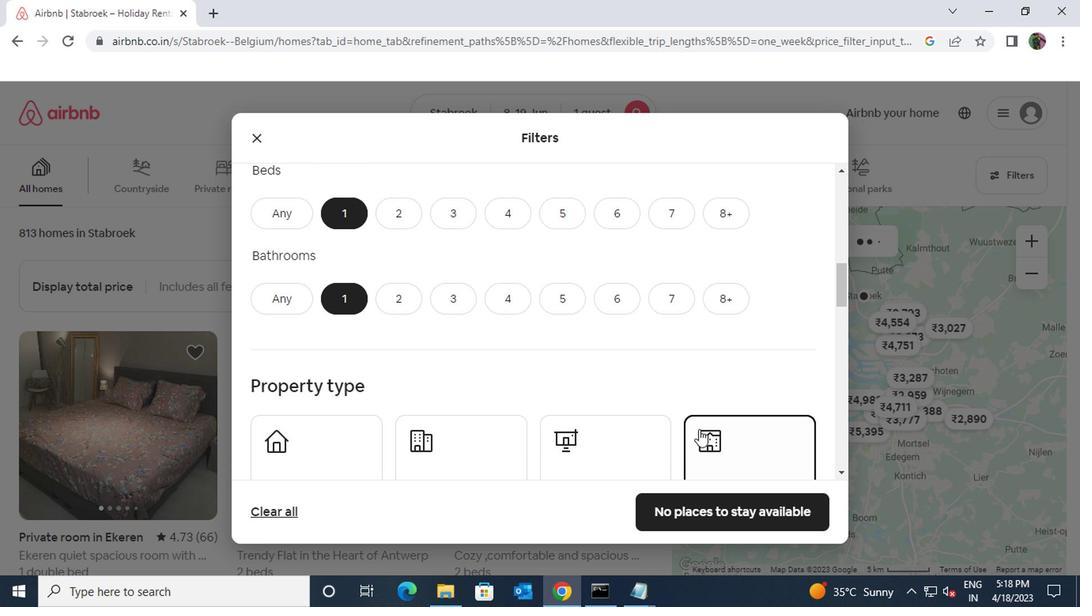 
Action: Mouse moved to (582, 410)
Screenshot: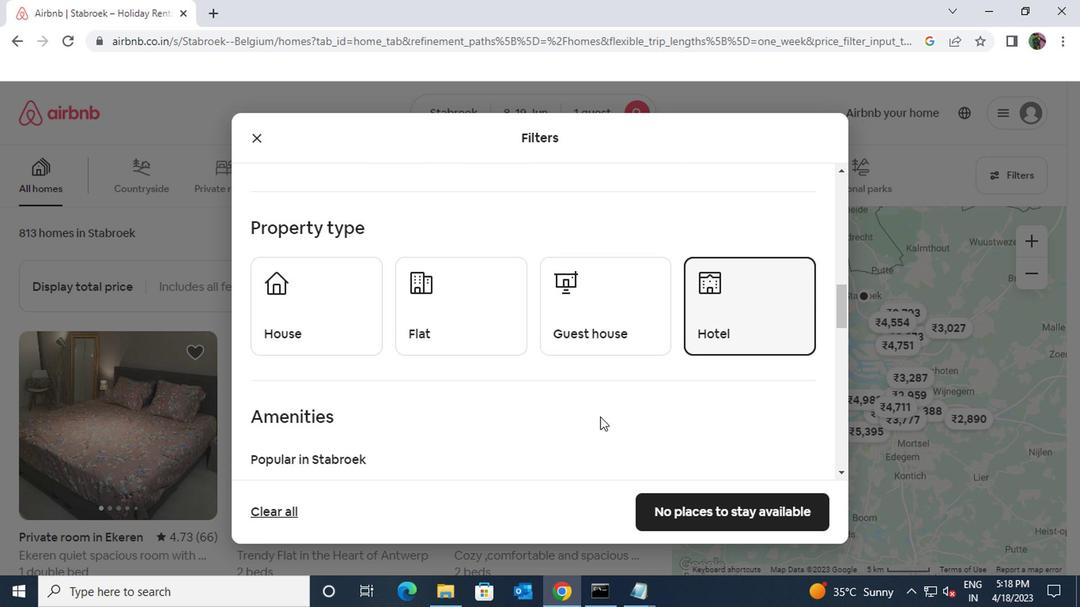 
Action: Mouse scrolled (582, 410) with delta (0, 0)
Screenshot: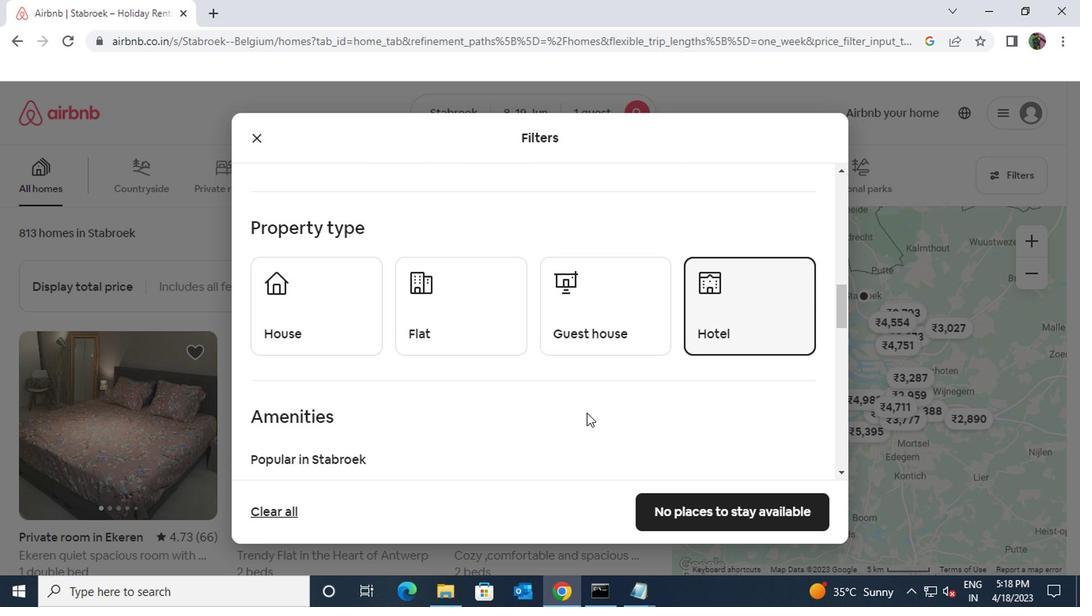 
Action: Mouse scrolled (582, 410) with delta (0, 0)
Screenshot: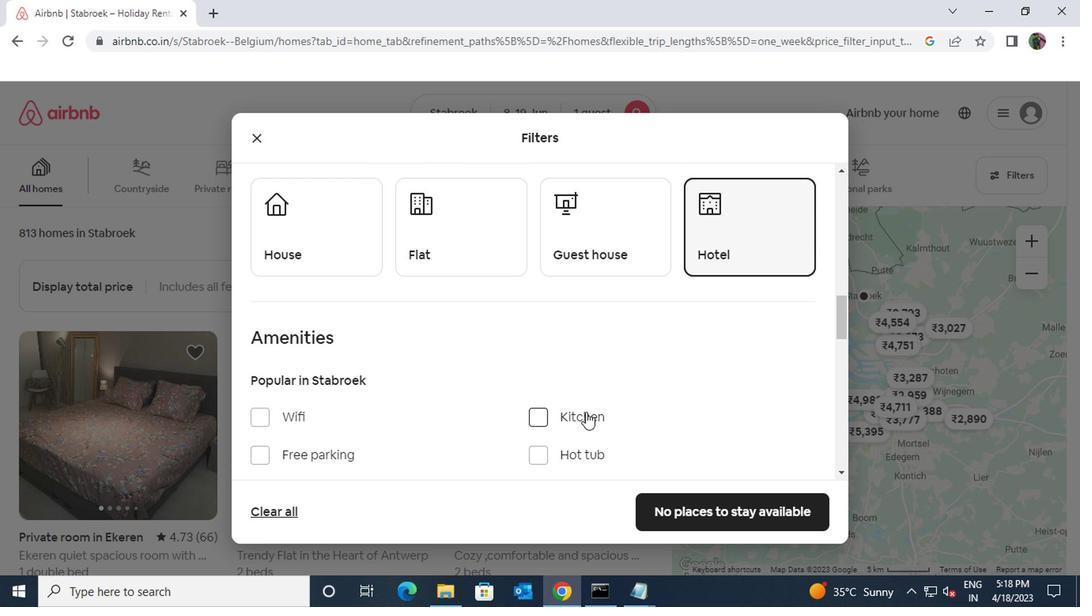 
Action: Mouse scrolled (582, 410) with delta (0, 0)
Screenshot: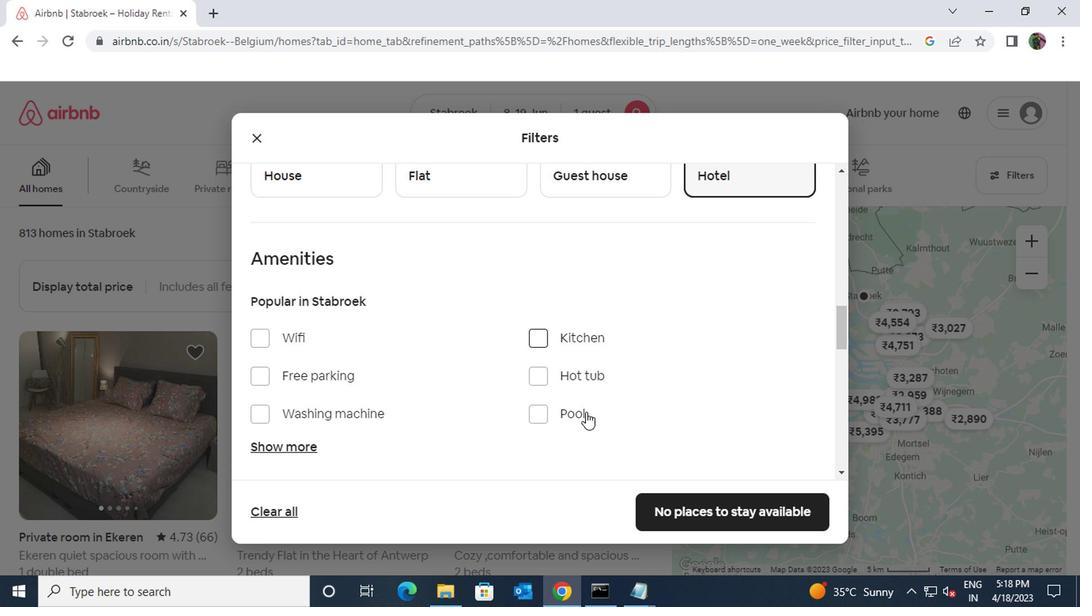 
Action: Mouse moved to (549, 410)
Screenshot: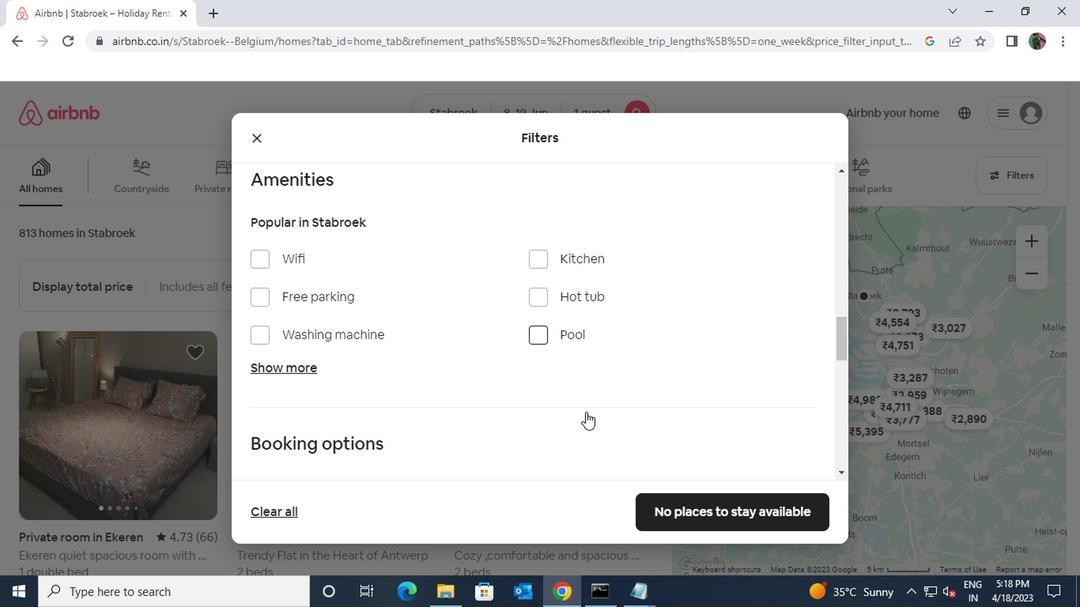 
Action: Mouse scrolled (549, 409) with delta (0, -1)
Screenshot: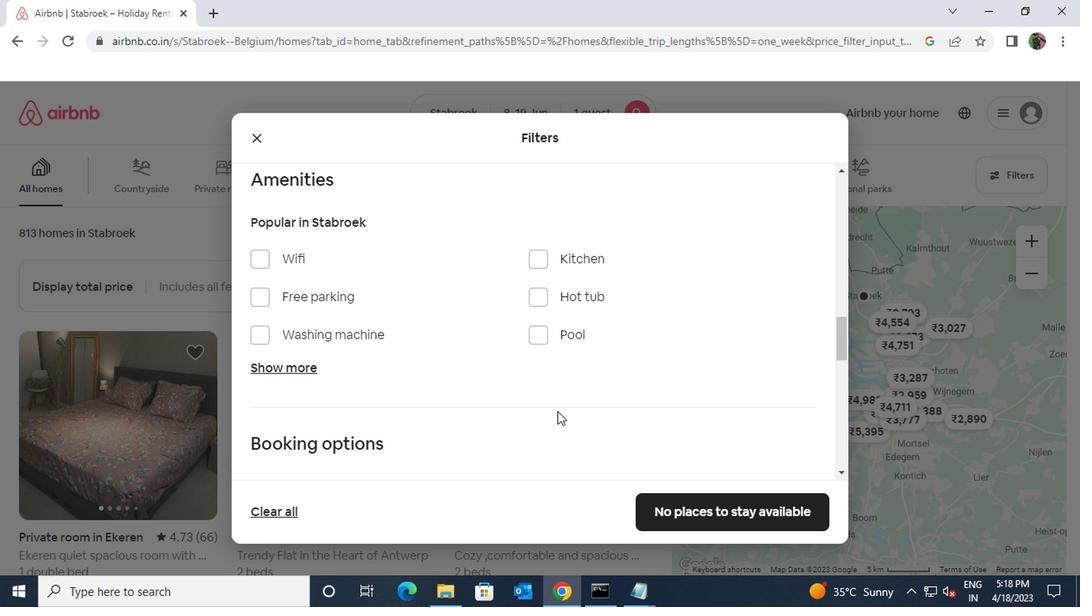 
Action: Mouse moved to (290, 290)
Screenshot: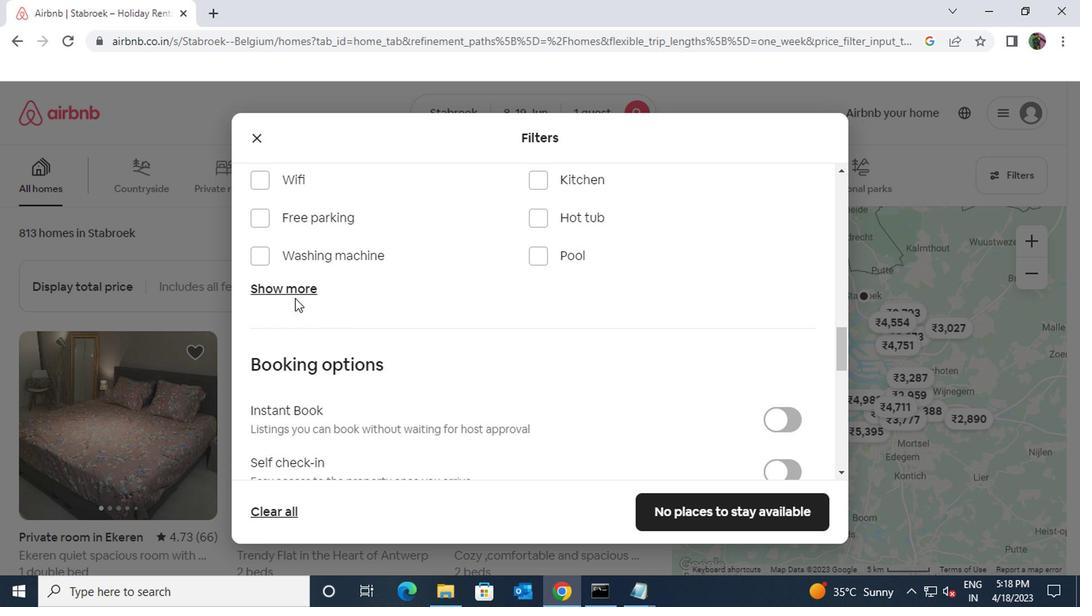 
Action: Mouse pressed left at (290, 290)
Screenshot: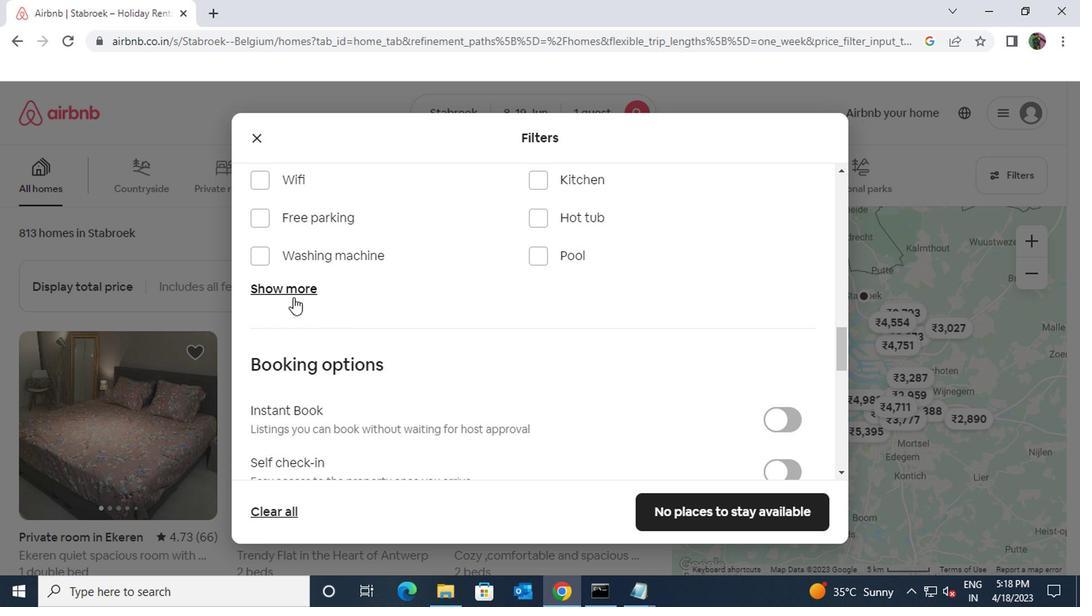 
Action: Mouse moved to (265, 377)
Screenshot: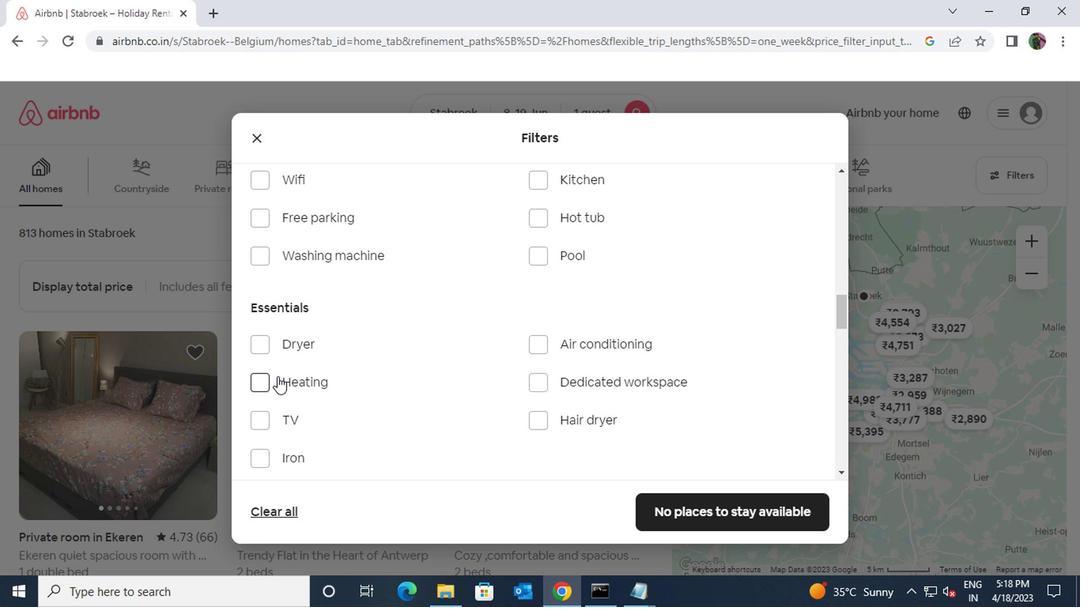 
Action: Mouse pressed left at (265, 377)
Screenshot: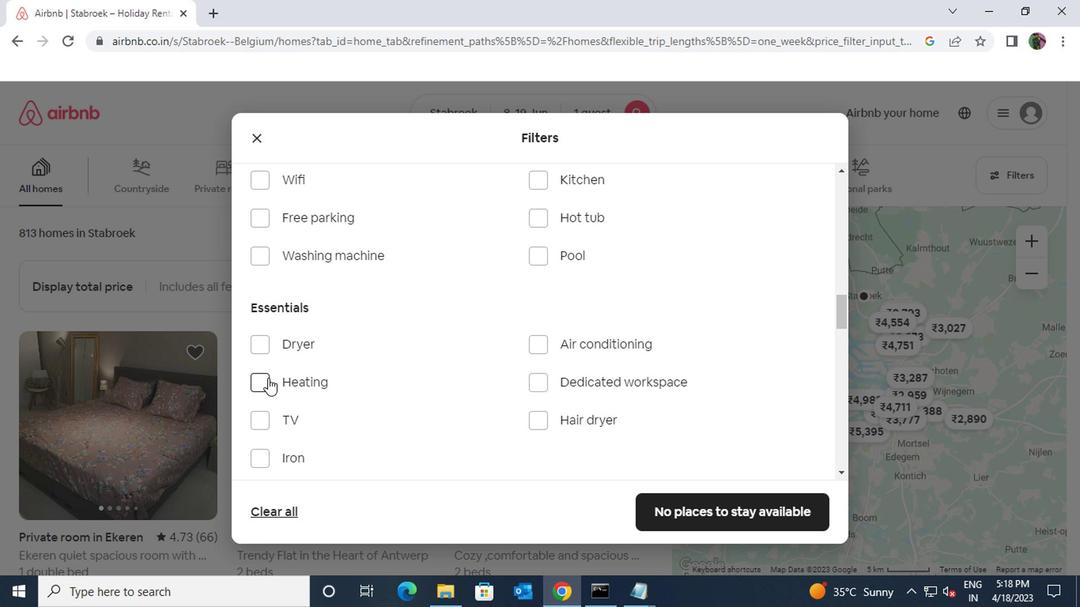 
Action: Mouse moved to (383, 420)
Screenshot: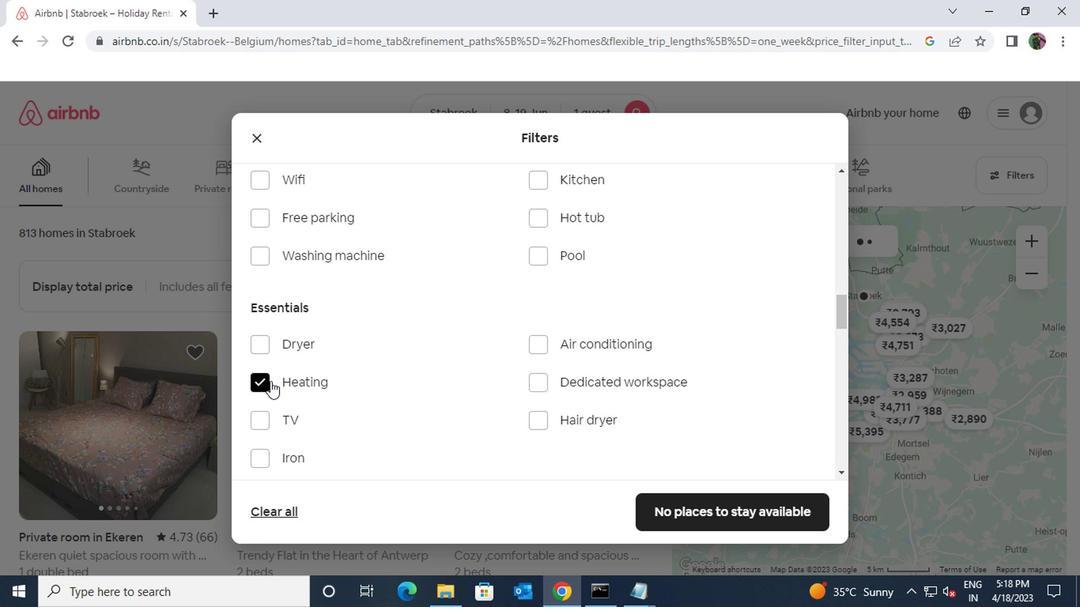 
Action: Mouse scrolled (383, 420) with delta (0, 0)
Screenshot: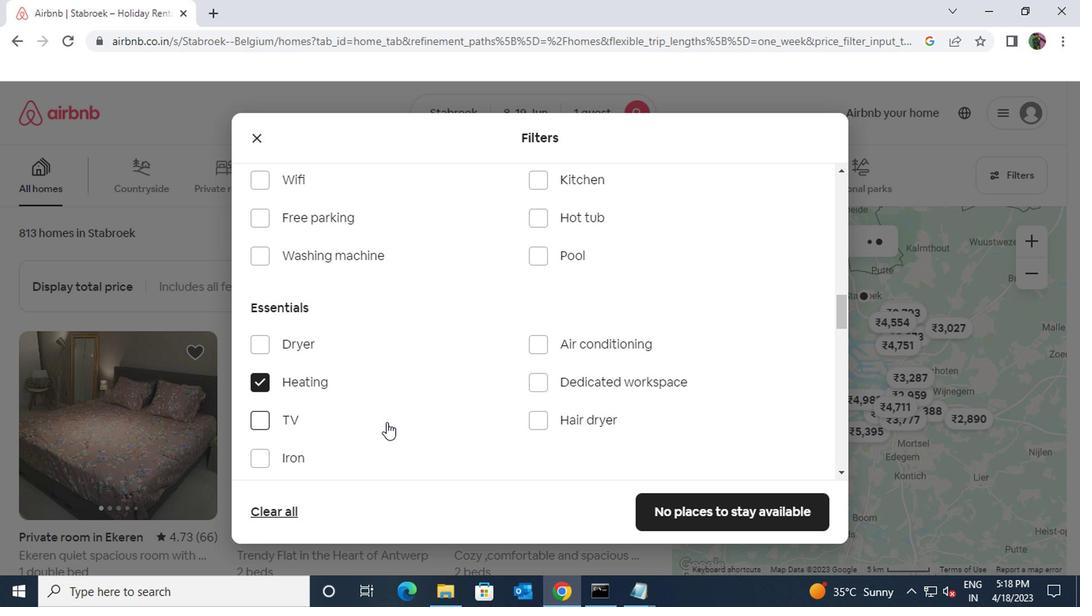 
Action: Mouse scrolled (383, 420) with delta (0, 0)
Screenshot: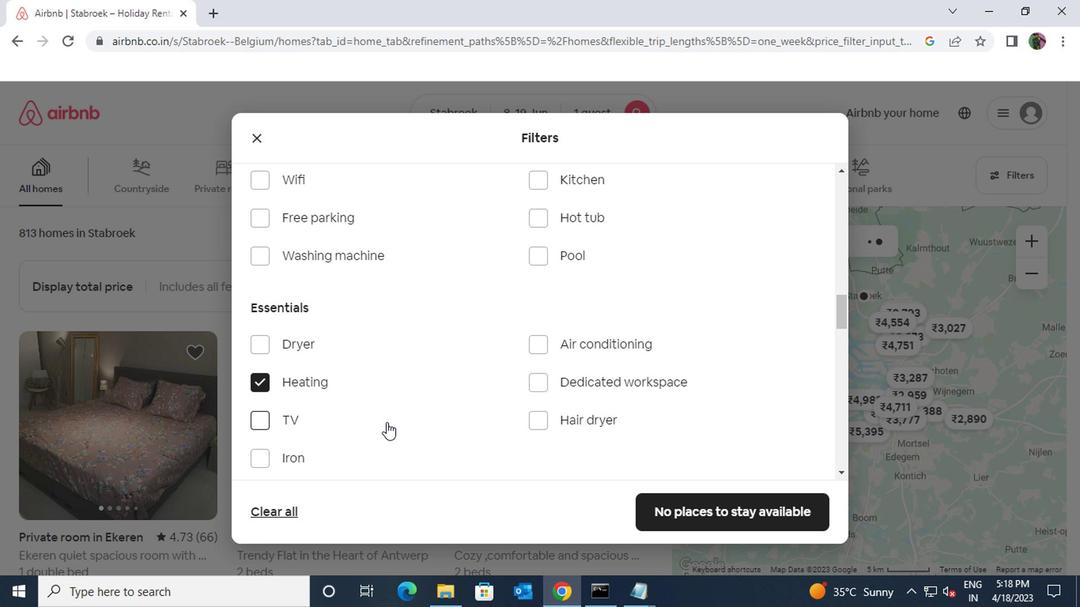 
Action: Mouse scrolled (383, 420) with delta (0, 0)
Screenshot: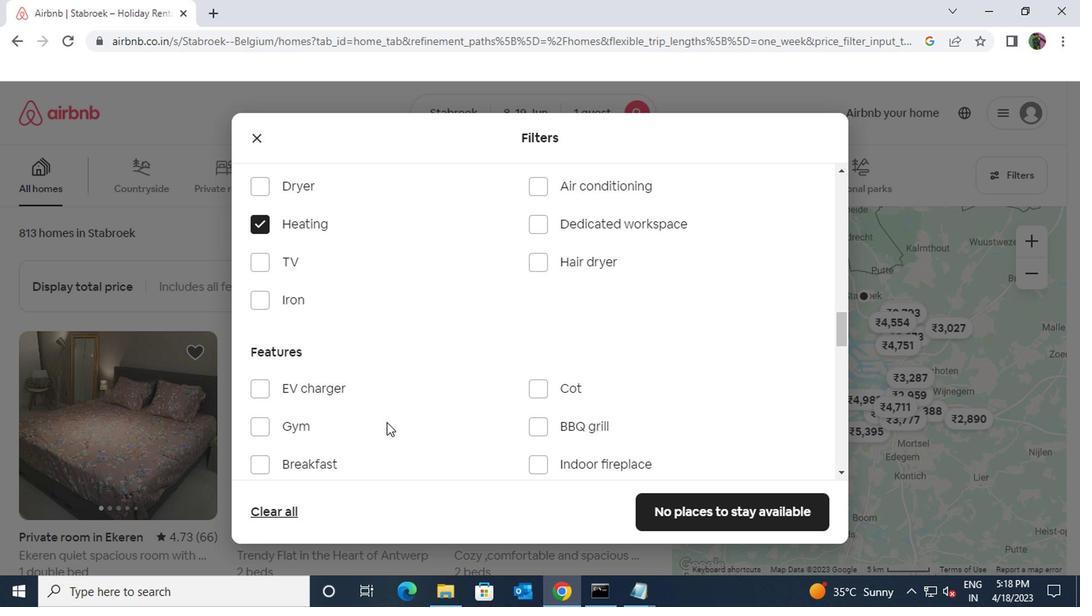 
Action: Mouse scrolled (383, 420) with delta (0, 0)
Screenshot: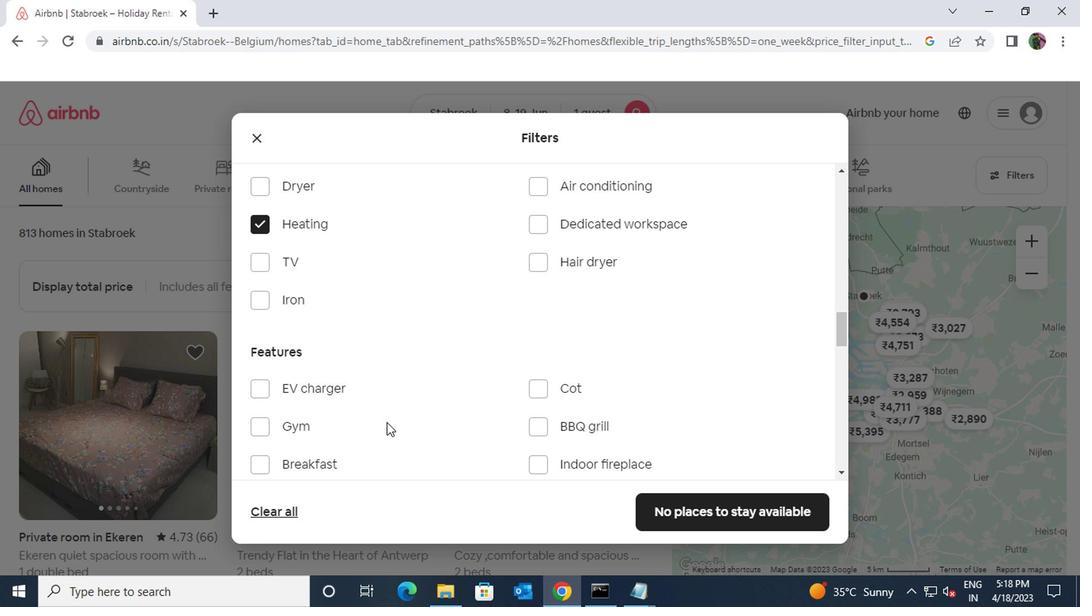 
Action: Mouse scrolled (383, 420) with delta (0, 0)
Screenshot: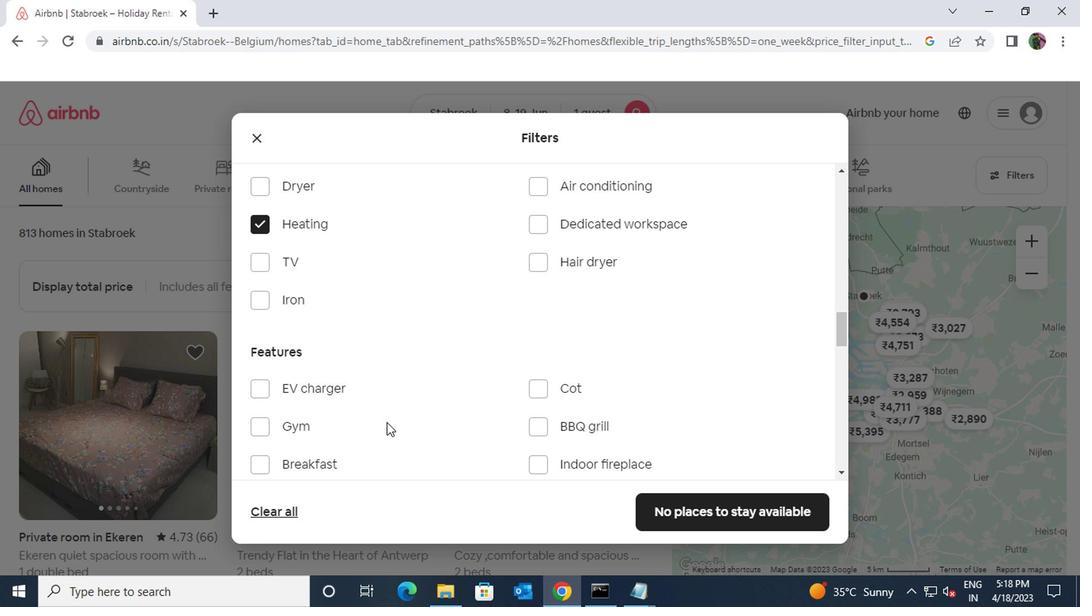 
Action: Mouse scrolled (383, 420) with delta (0, 0)
Screenshot: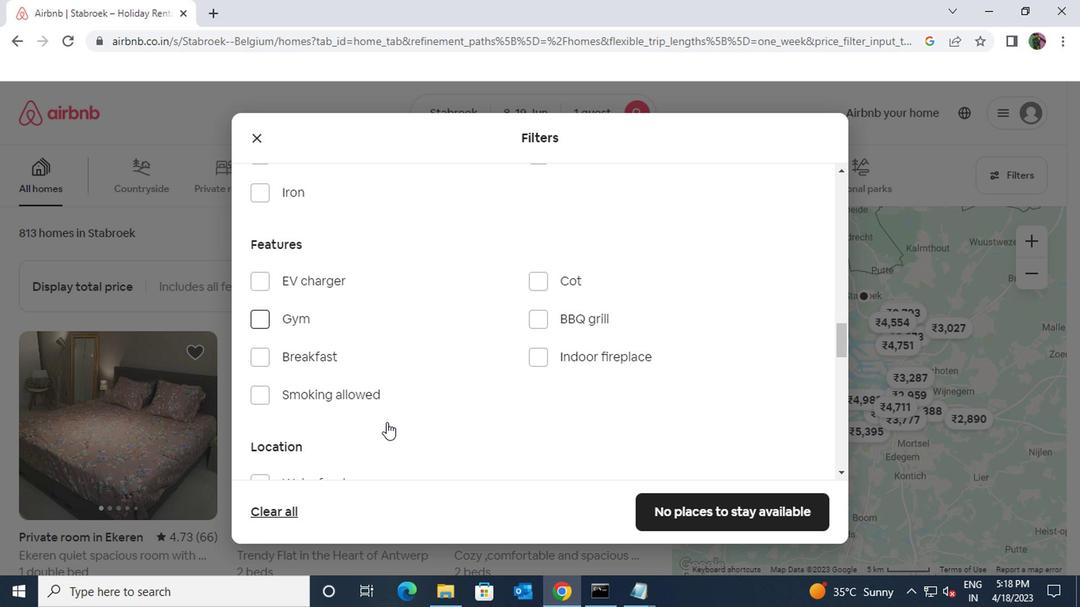 
Action: Mouse scrolled (383, 420) with delta (0, 0)
Screenshot: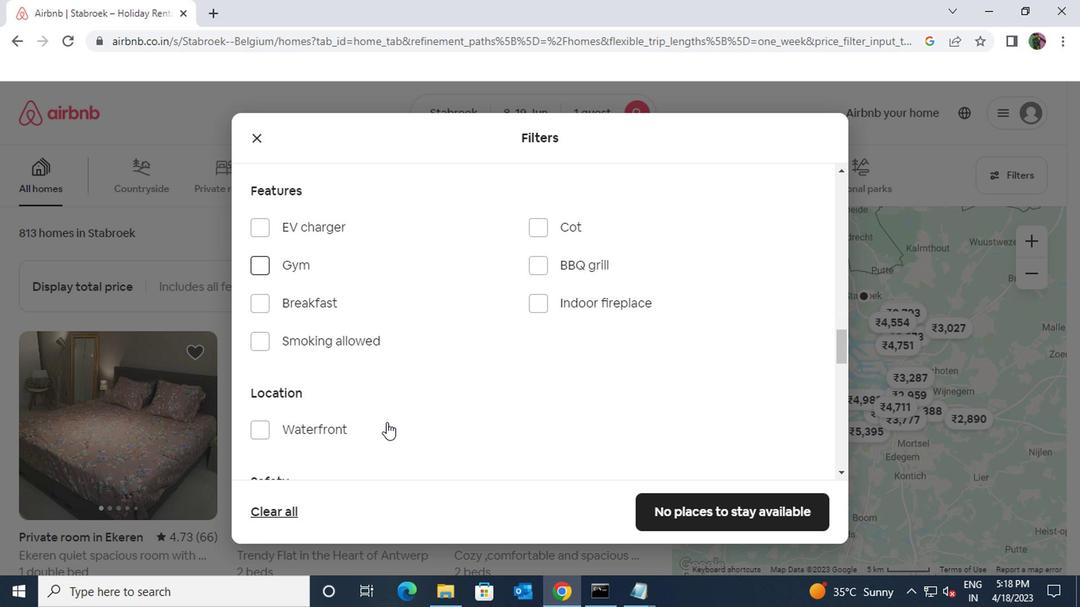 
Action: Mouse scrolled (383, 420) with delta (0, 0)
Screenshot: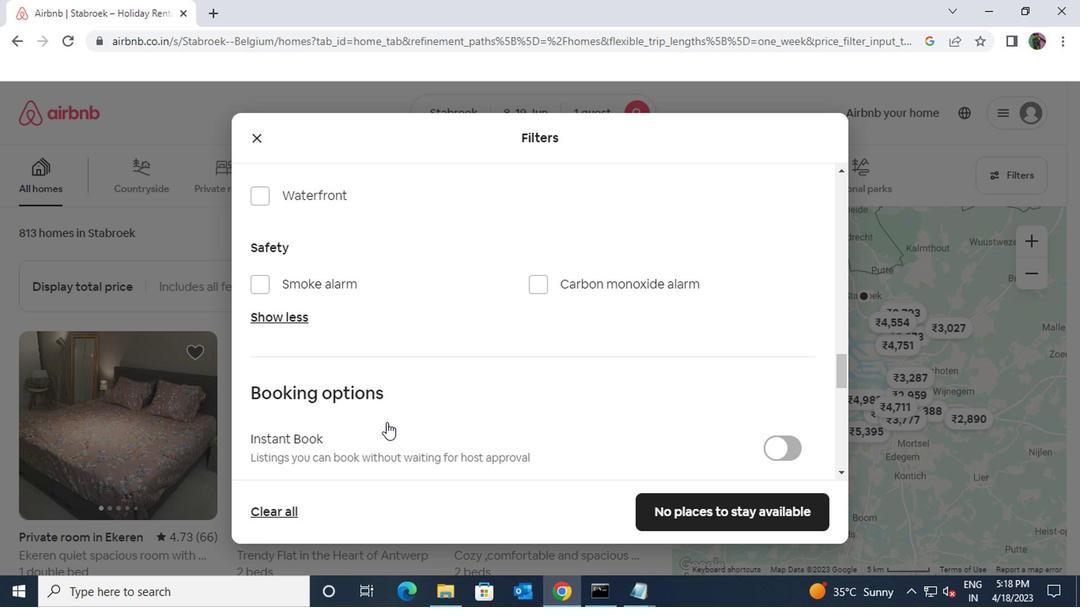 
Action: Mouse scrolled (383, 420) with delta (0, 0)
Screenshot: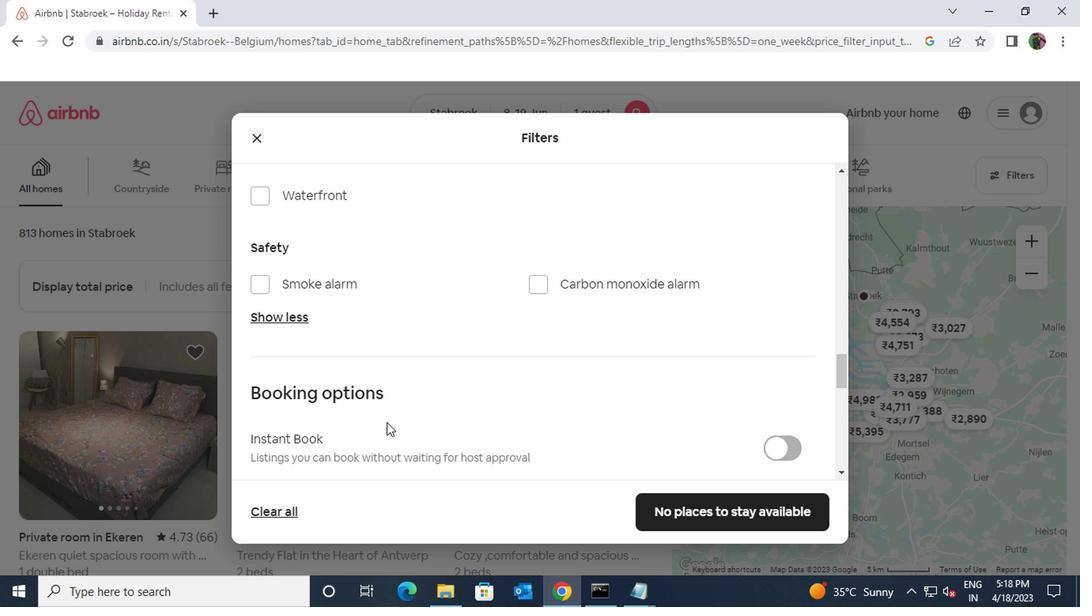 
Action: Mouse moved to (777, 343)
Screenshot: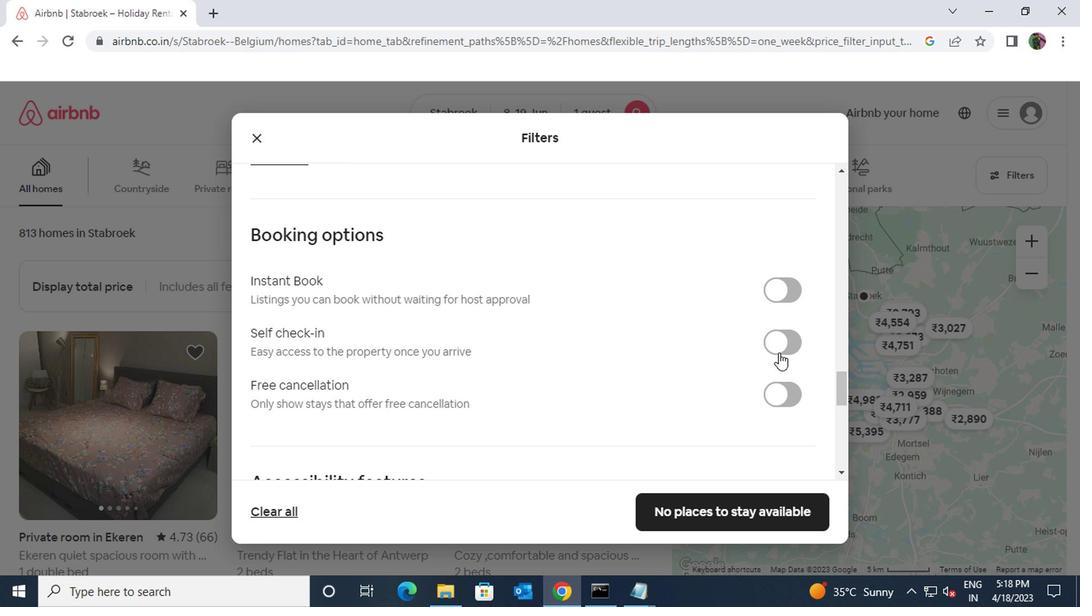 
Action: Mouse pressed left at (777, 343)
Screenshot: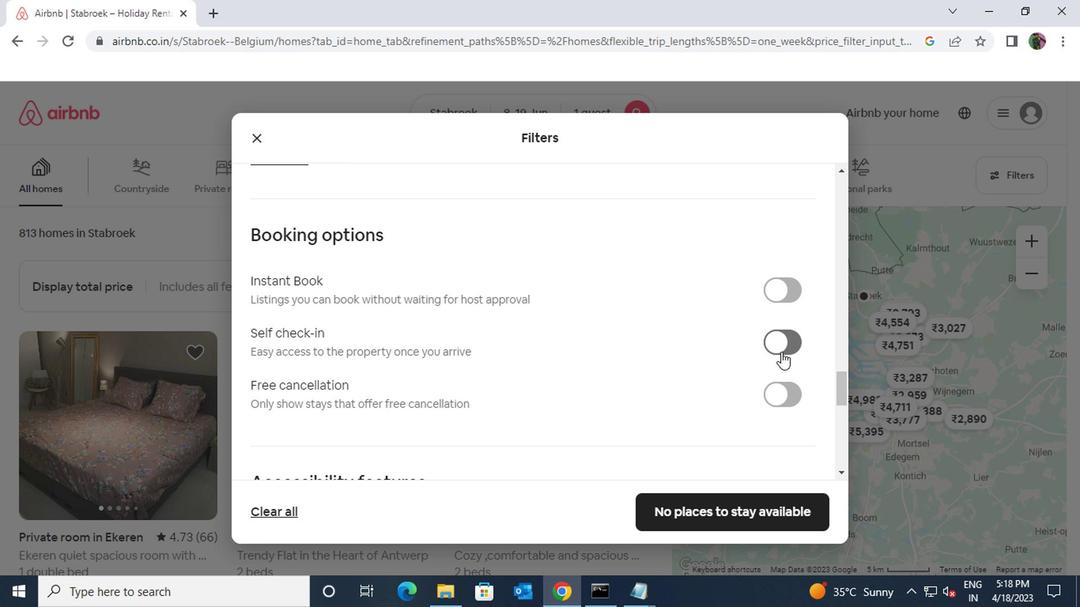 
Action: Mouse moved to (596, 384)
Screenshot: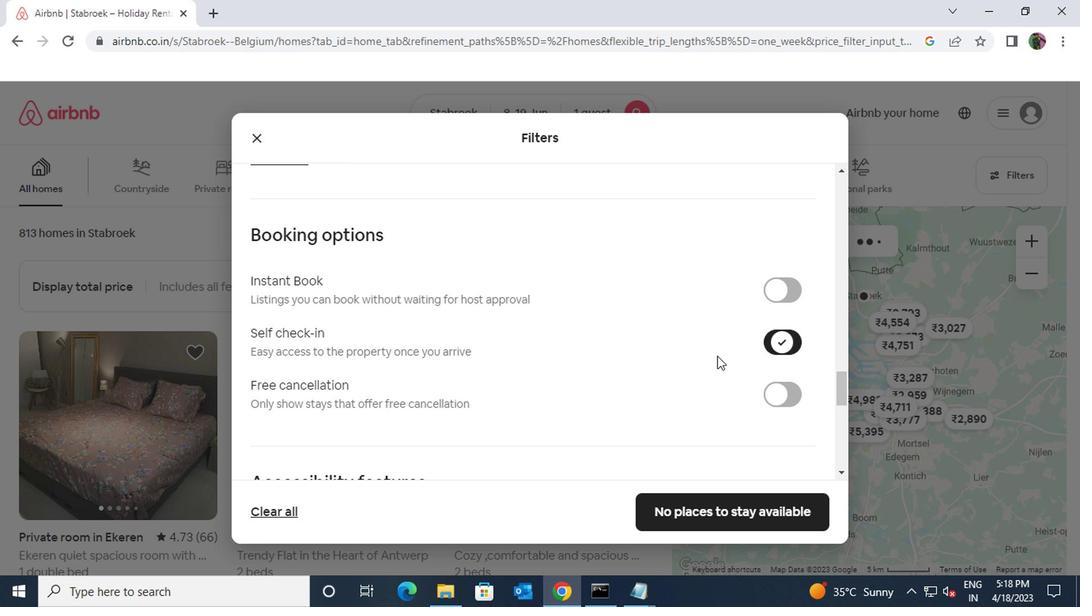 
Action: Mouse scrolled (596, 383) with delta (0, 0)
Screenshot: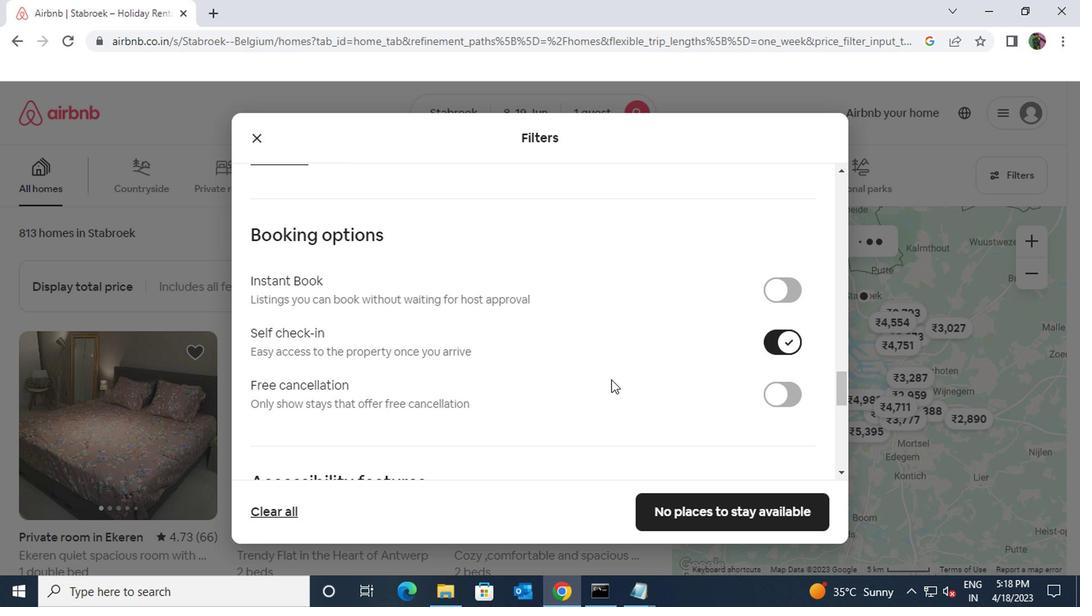 
Action: Mouse scrolled (596, 383) with delta (0, 0)
Screenshot: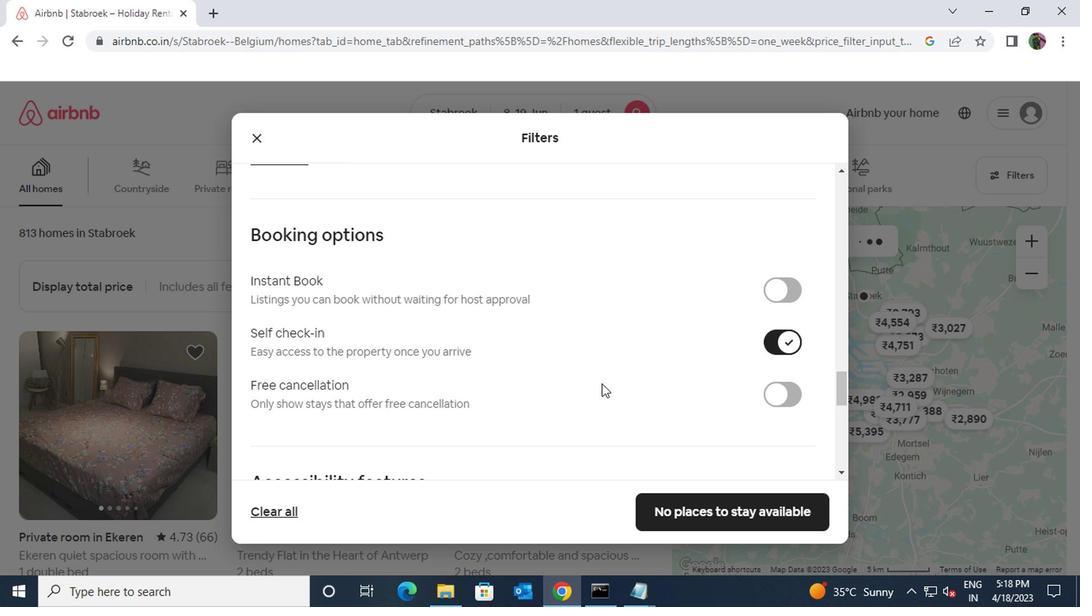 
Action: Mouse scrolled (596, 383) with delta (0, 0)
Screenshot: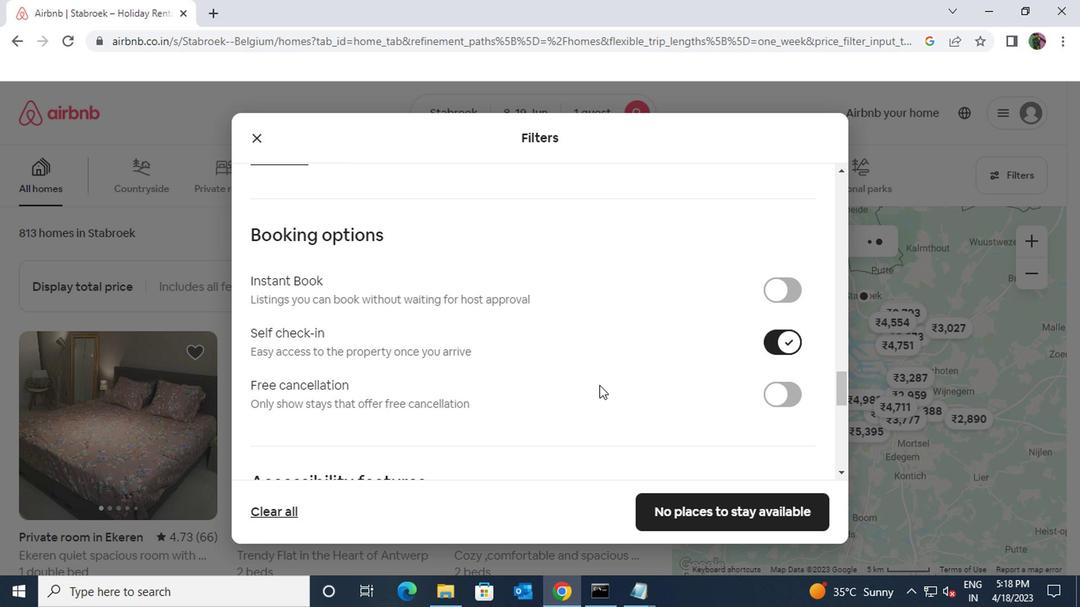 
Action: Mouse moved to (565, 374)
Screenshot: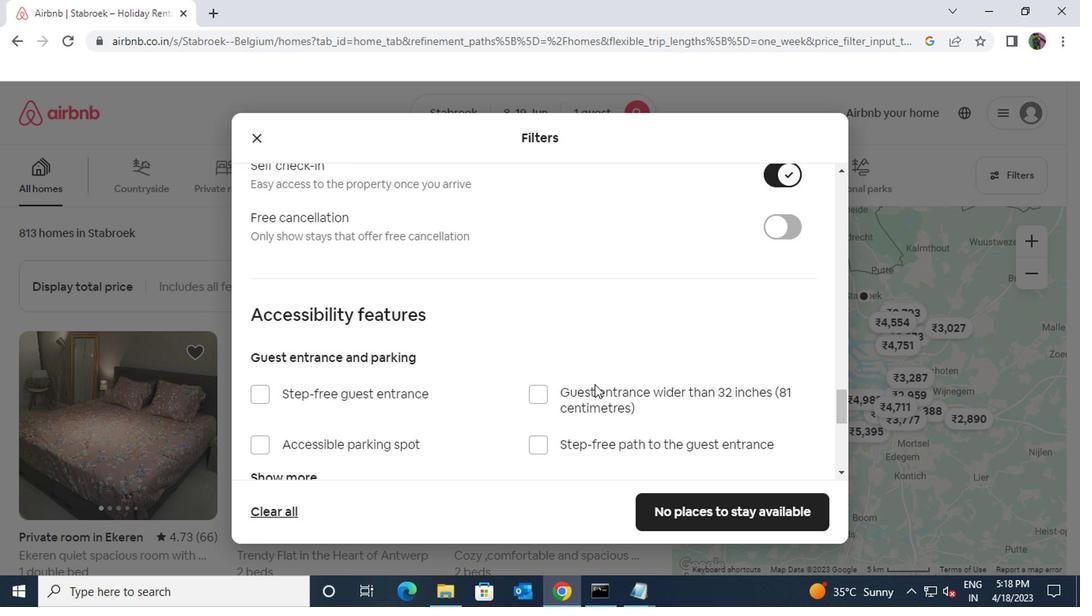 
Action: Mouse scrolled (565, 373) with delta (0, 0)
Screenshot: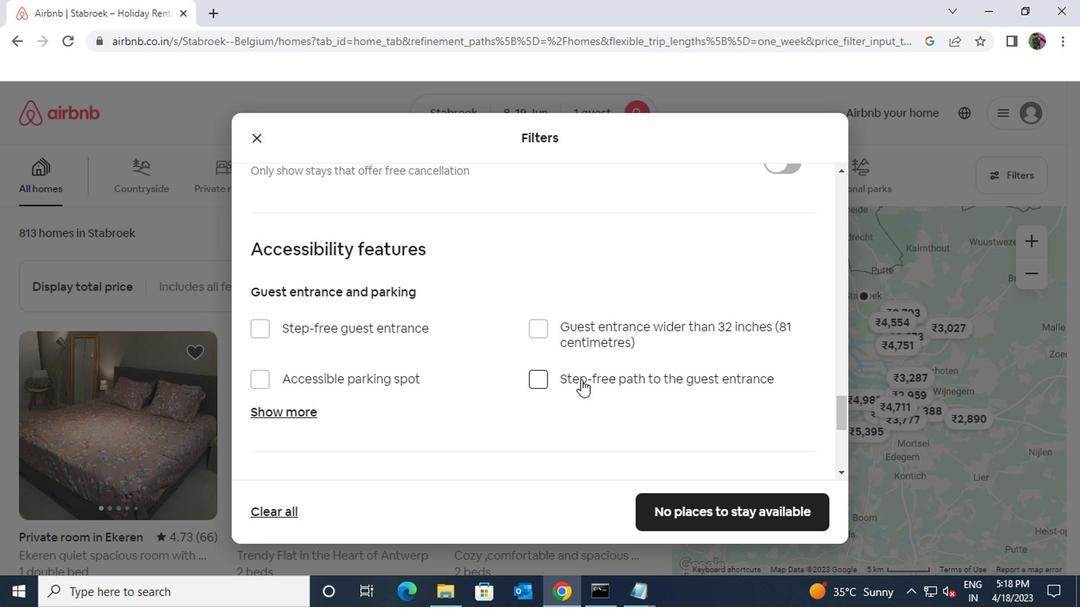 
Action: Mouse scrolled (565, 373) with delta (0, 0)
Screenshot: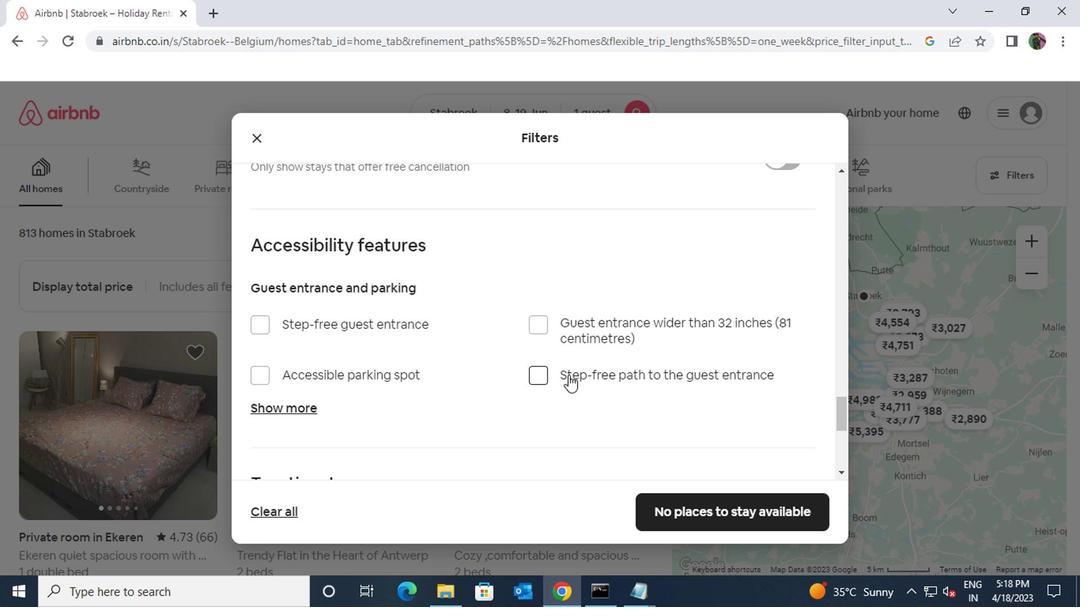 
Action: Mouse scrolled (565, 373) with delta (0, 0)
Screenshot: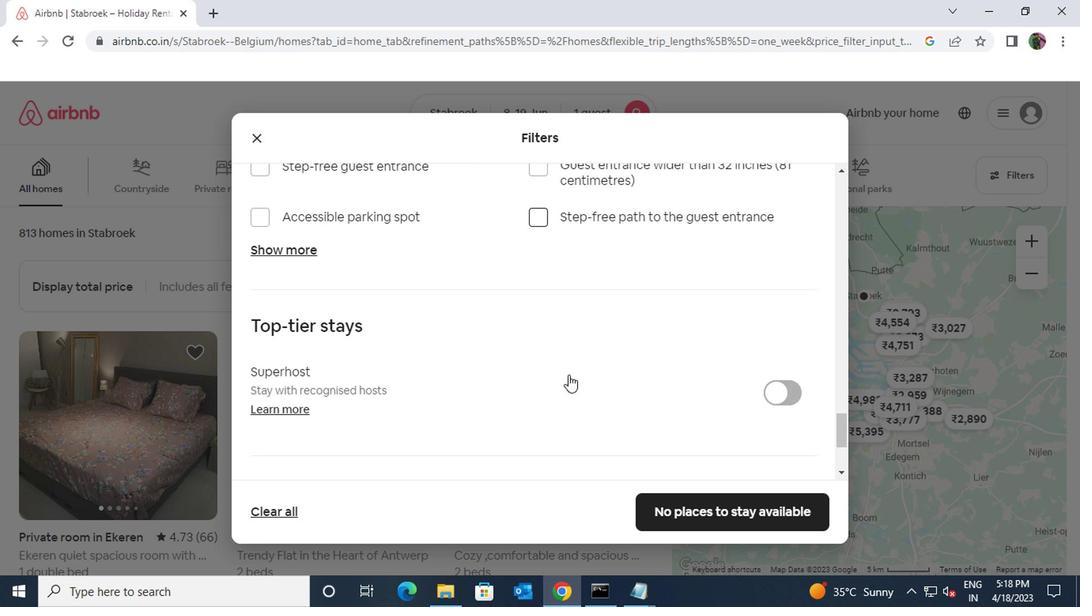 
Action: Mouse scrolled (565, 373) with delta (0, 0)
Screenshot: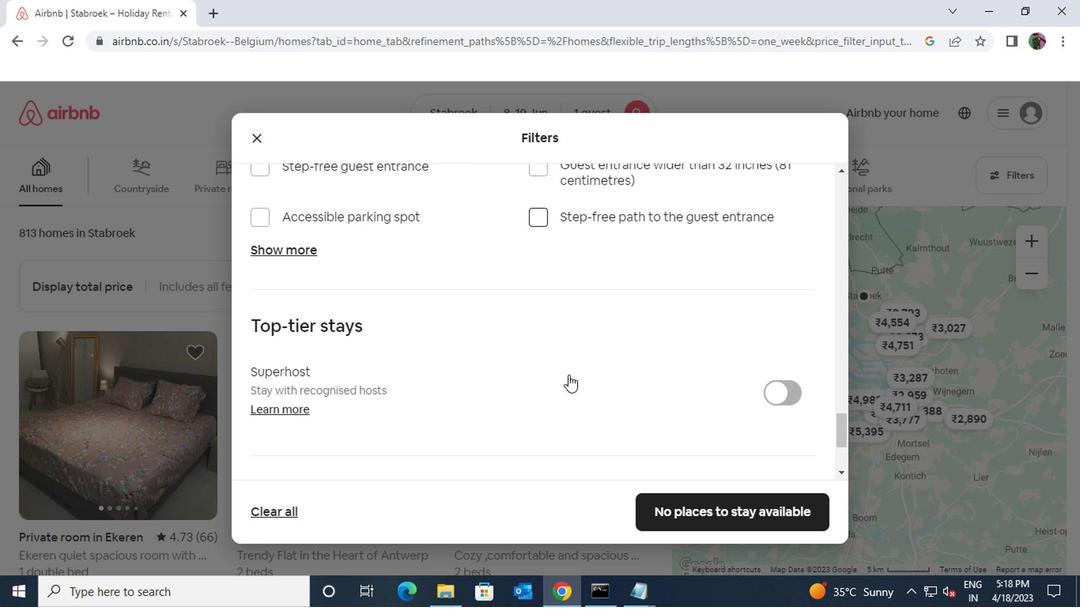 
Action: Mouse scrolled (565, 373) with delta (0, 0)
Screenshot: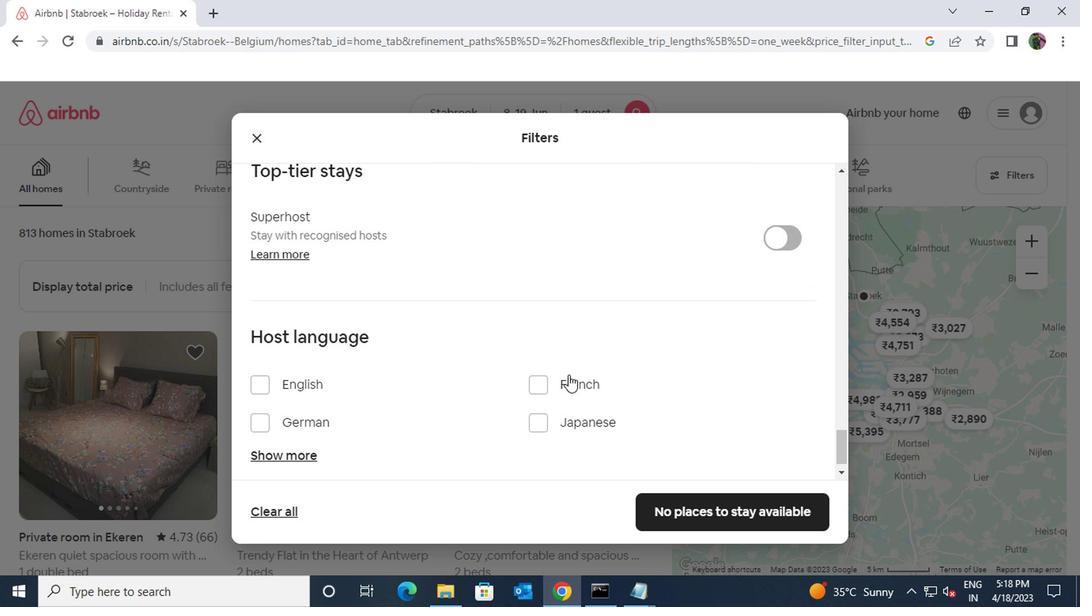 
Action: Mouse scrolled (565, 373) with delta (0, 0)
Screenshot: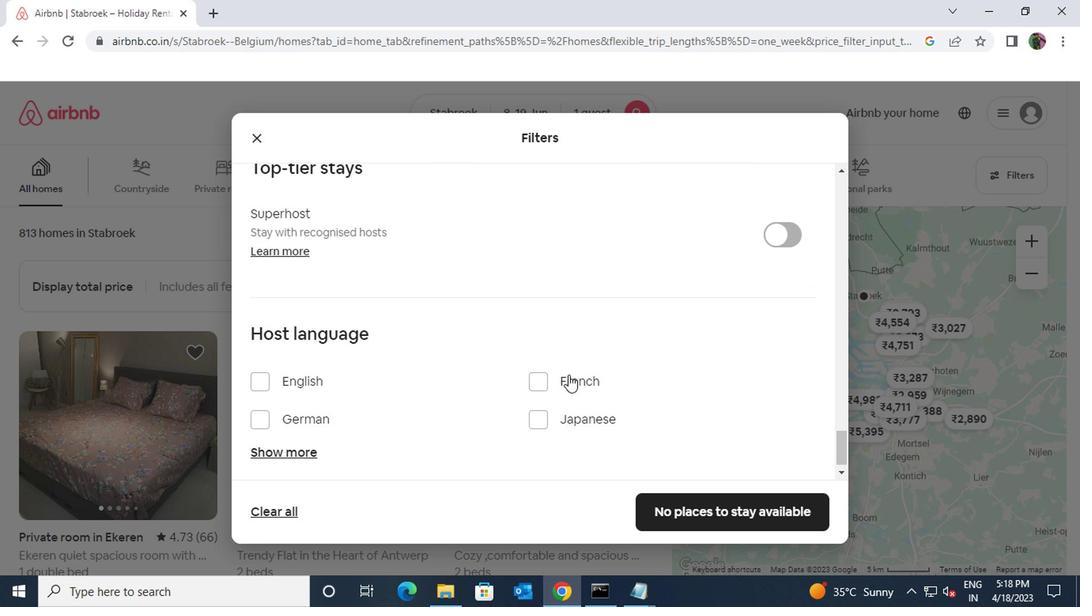 
Action: Mouse moved to (257, 366)
Screenshot: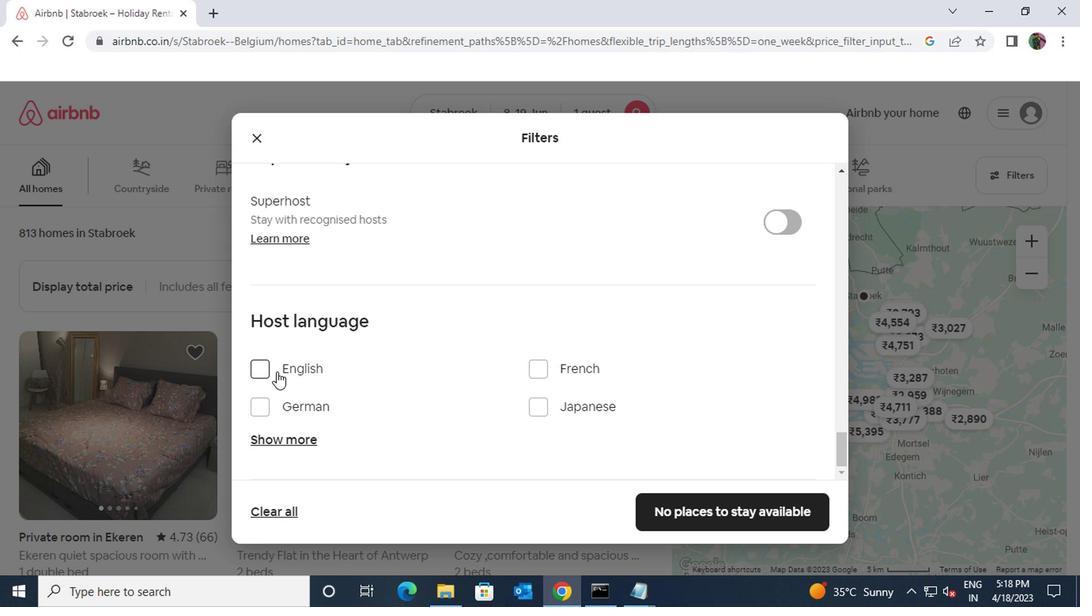 
Action: Mouse pressed left at (257, 366)
Screenshot: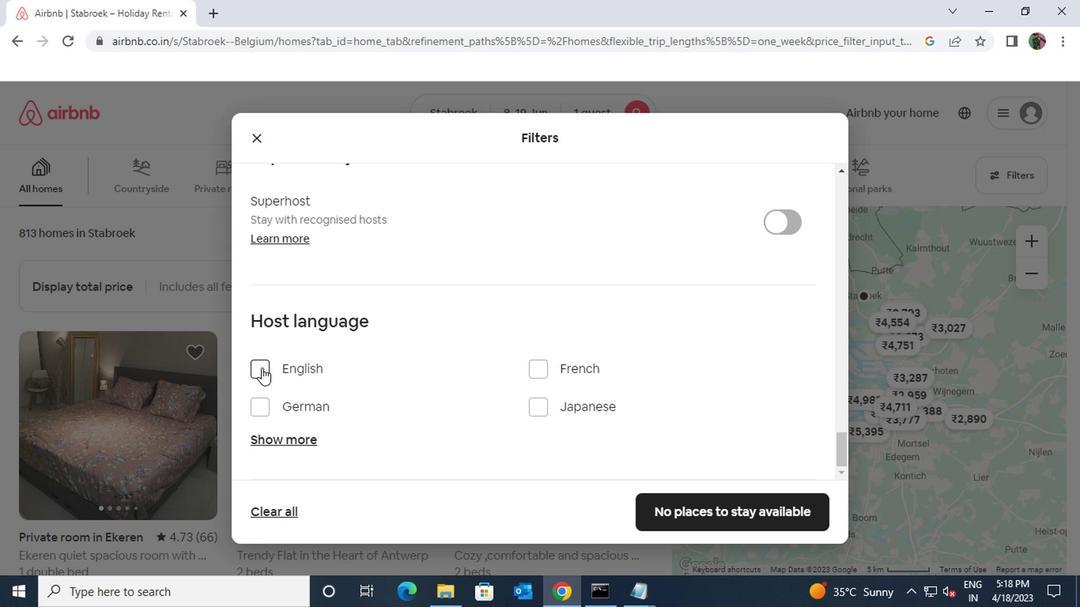 
Action: Mouse moved to (730, 517)
Screenshot: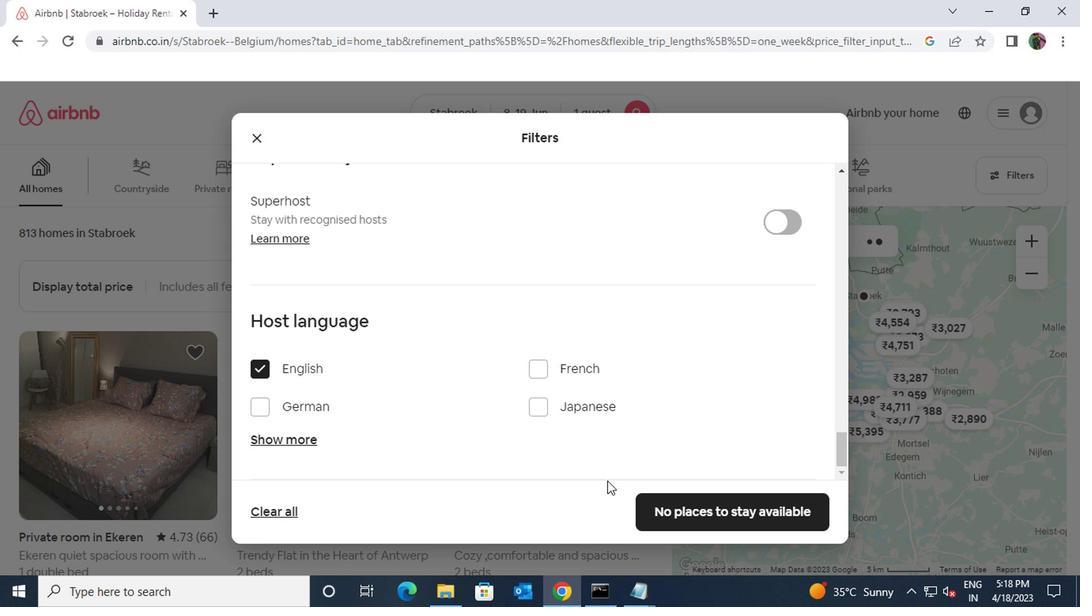 
Action: Mouse pressed left at (730, 517)
Screenshot: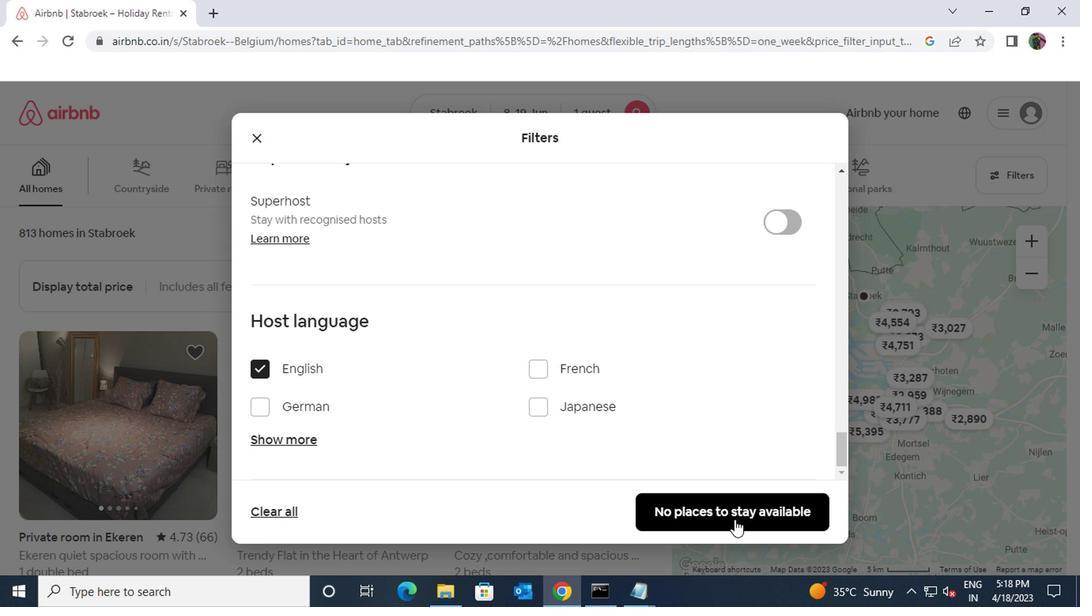 
